 Task: Look for space in Esperanza, Dominican Republic from 1st July, 2023 to 9th July, 2023 for 2 adults in price range Rs.8000 to Rs.15000. Place can be entire place with 1  bedroom having 1 bed and 1 bathroom. Property type can be house, flat, guest house. Amenities needed are: washing machine. Booking option can be shelf check-in. Required host language is English.
Action: Mouse moved to (591, 85)
Screenshot: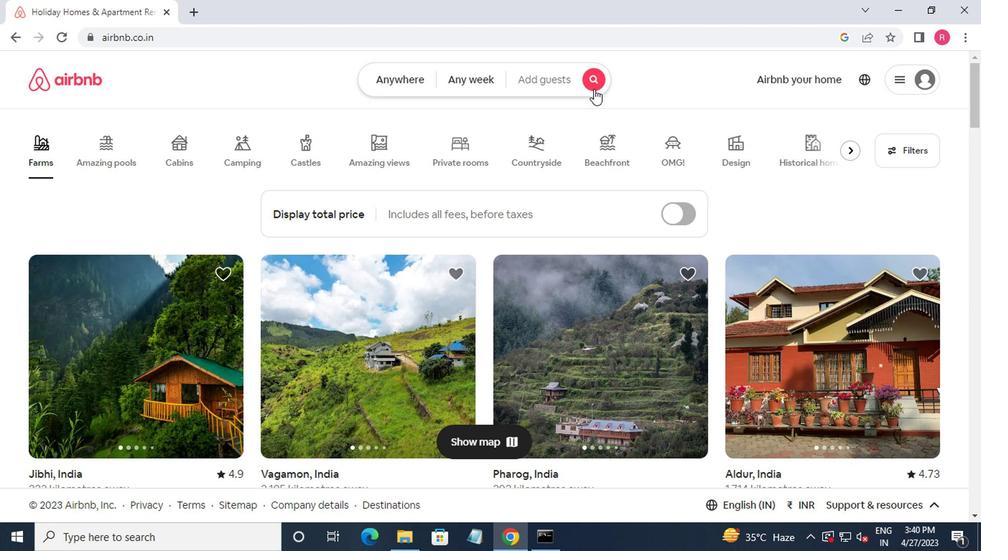 
Action: Mouse pressed left at (591, 85)
Screenshot: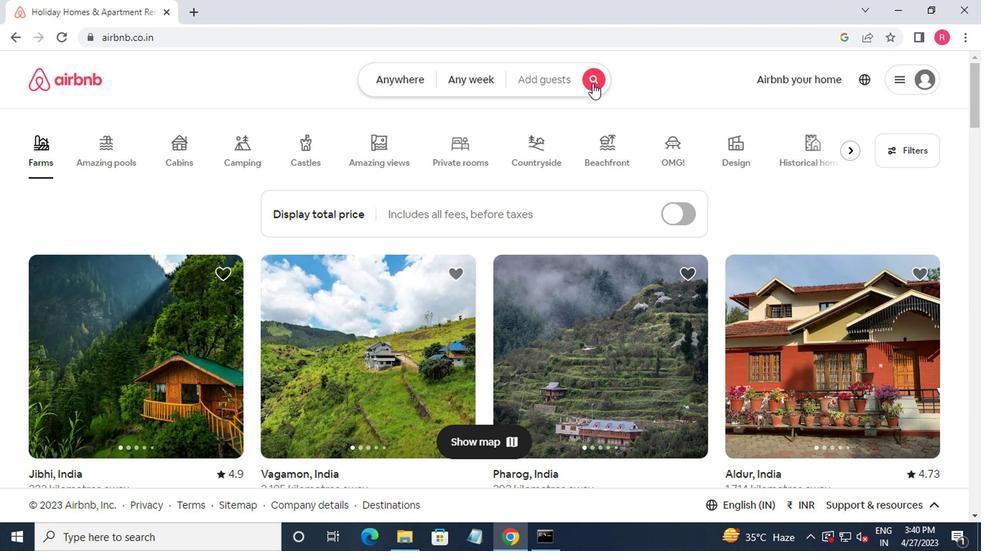 
Action: Mouse moved to (226, 142)
Screenshot: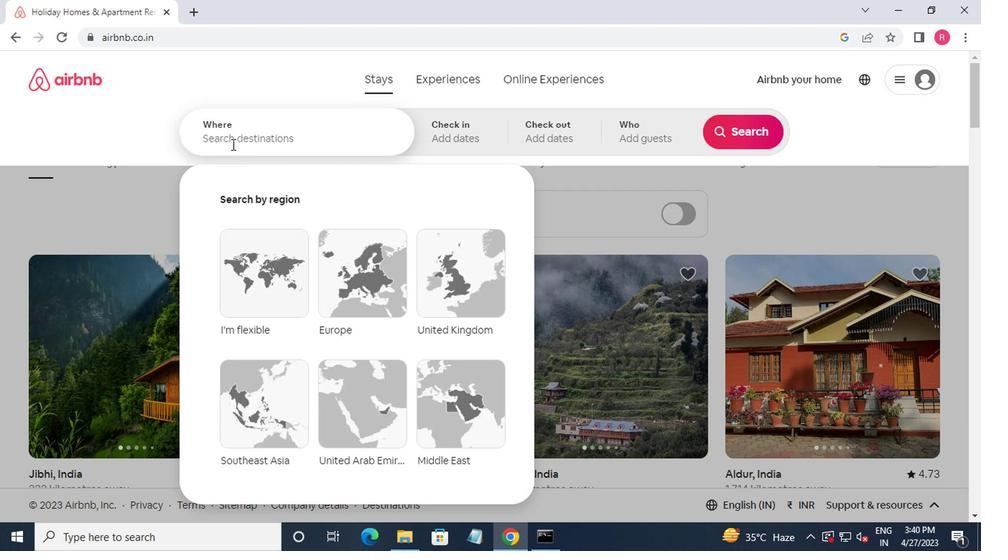 
Action: Mouse pressed left at (226, 142)
Screenshot: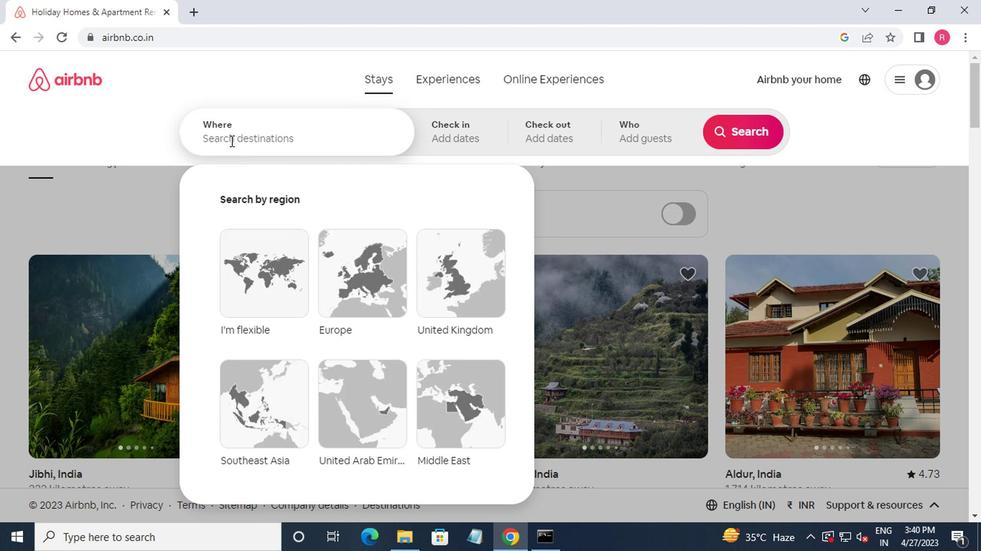 
Action: Mouse moved to (220, 184)
Screenshot: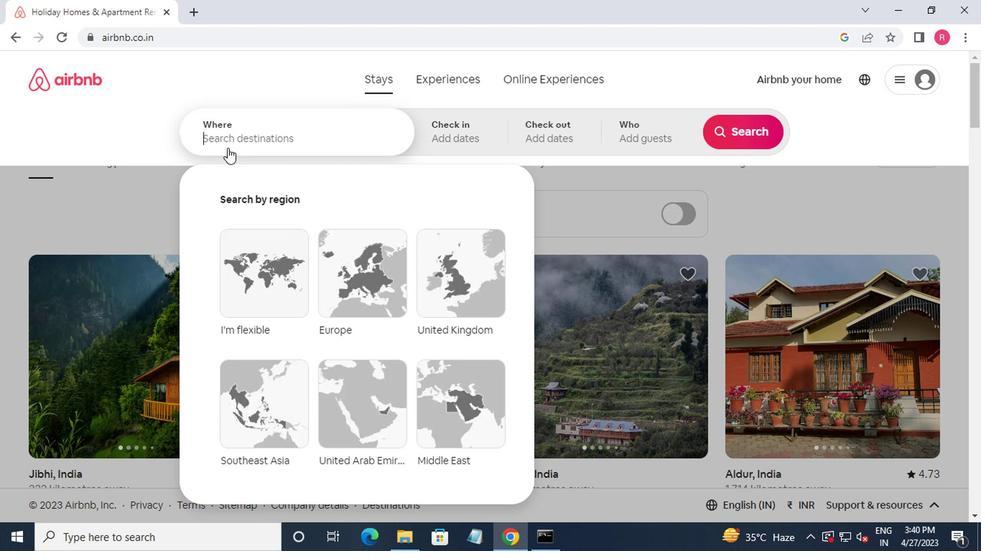 
Action: Key pressed esperanza,do<Key.down><Key.enter>
Screenshot: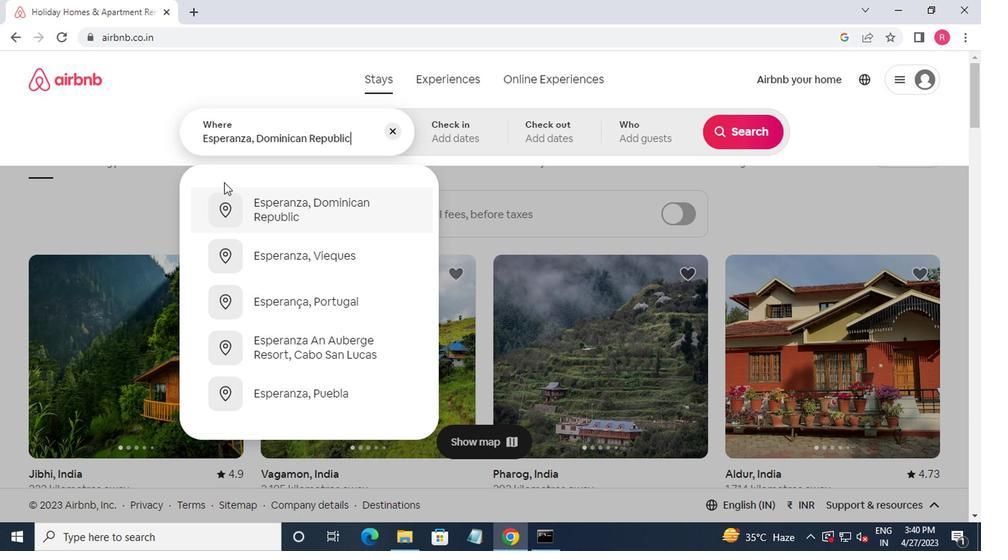 
Action: Mouse moved to (725, 246)
Screenshot: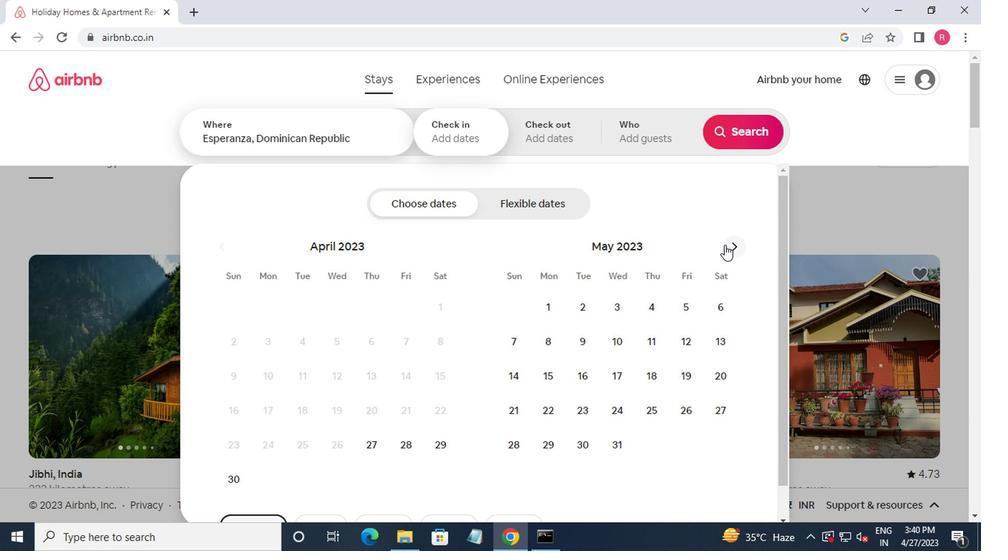
Action: Mouse pressed left at (725, 246)
Screenshot: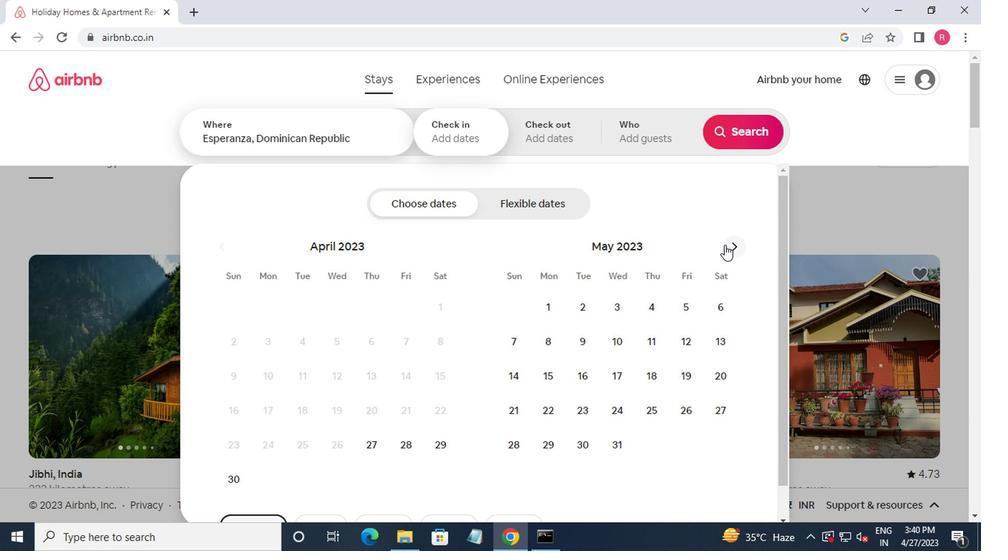 
Action: Mouse moved to (750, 249)
Screenshot: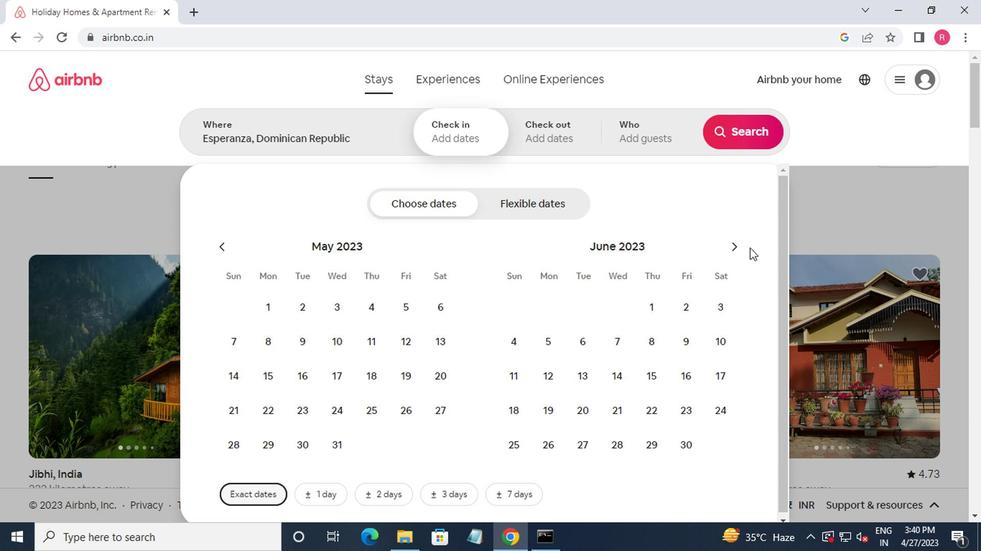 
Action: Mouse pressed left at (750, 249)
Screenshot: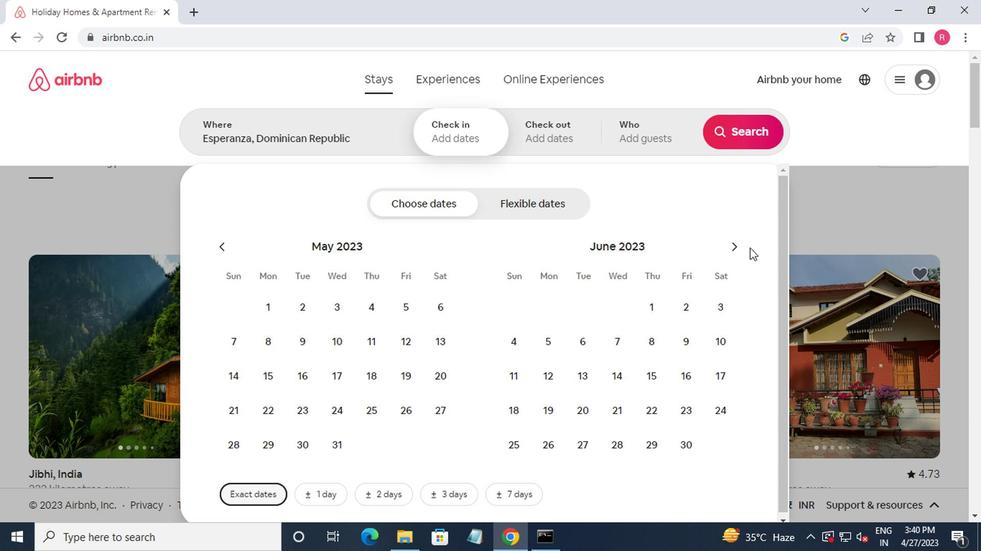 
Action: Mouse moved to (729, 255)
Screenshot: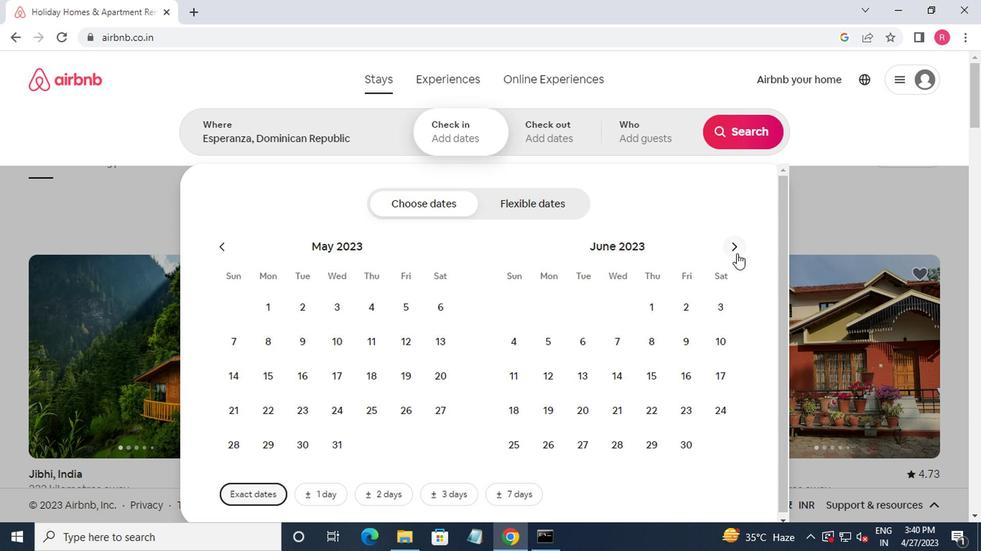 
Action: Mouse pressed left at (729, 255)
Screenshot: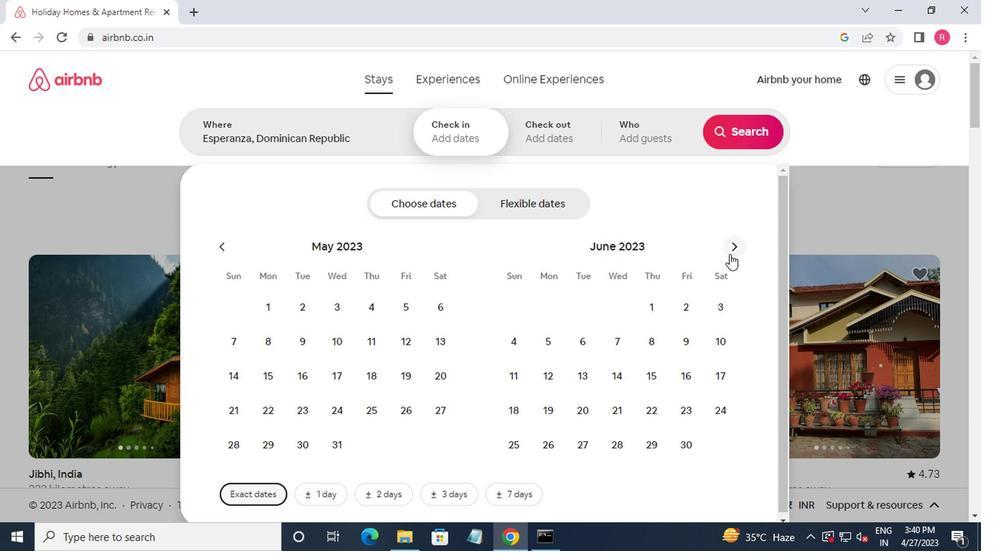 
Action: Mouse moved to (726, 306)
Screenshot: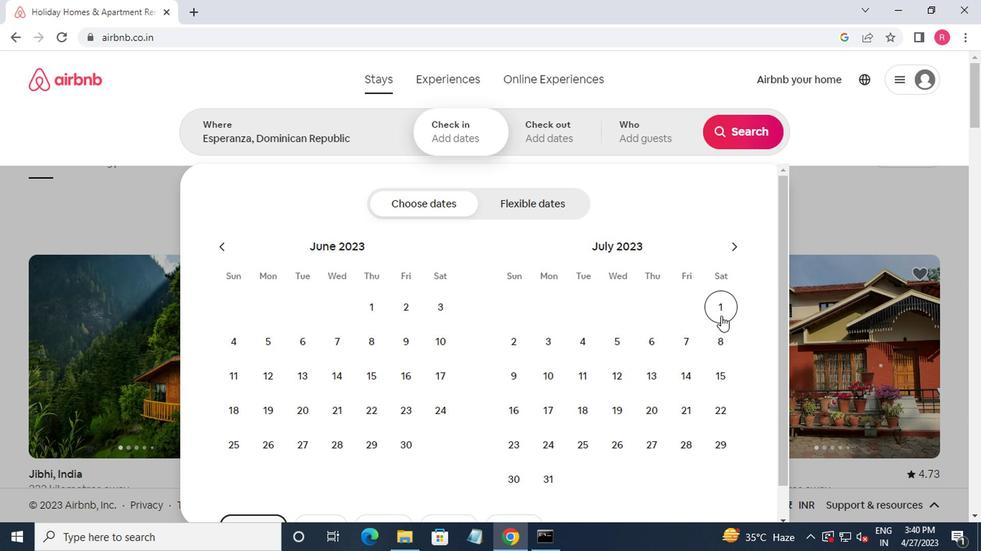 
Action: Mouse pressed left at (726, 306)
Screenshot: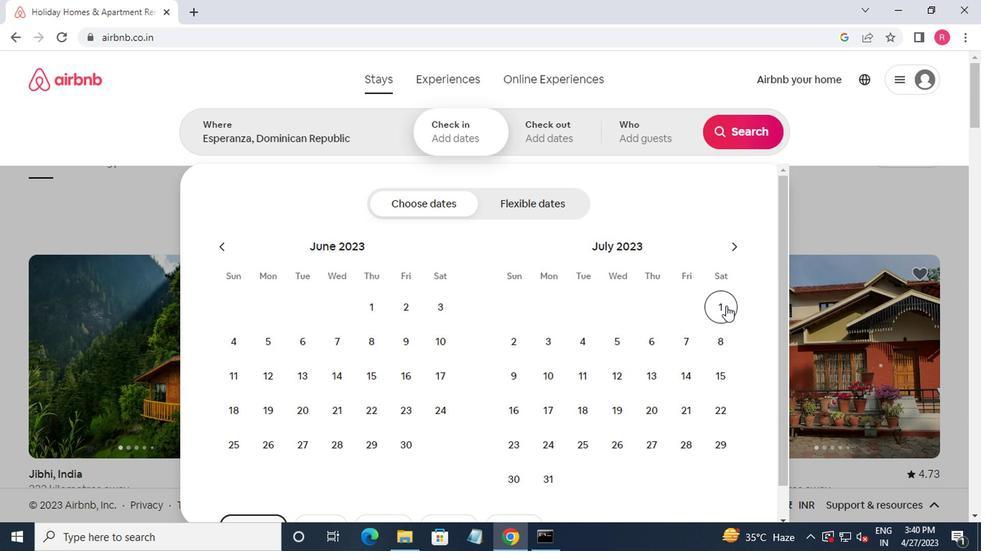 
Action: Mouse moved to (517, 379)
Screenshot: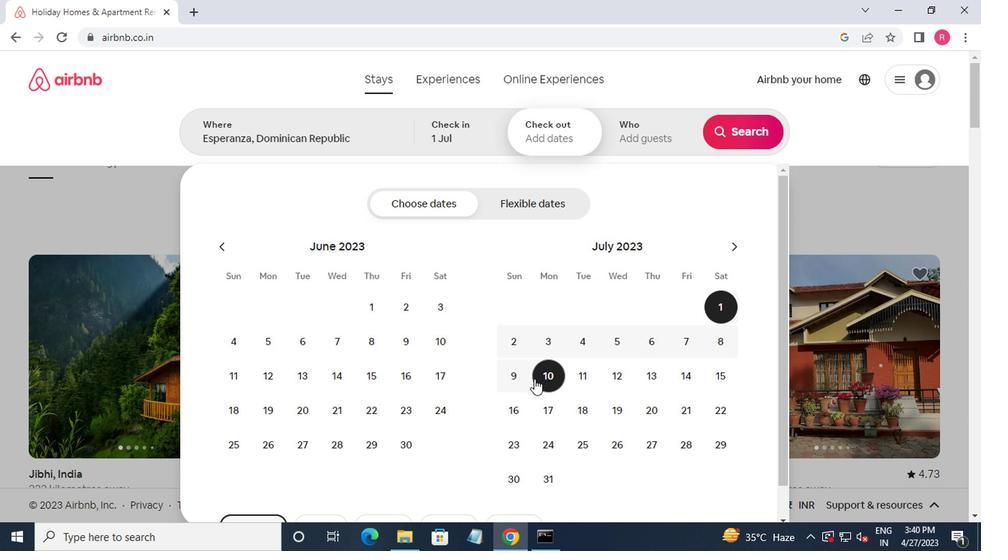 
Action: Mouse pressed left at (517, 379)
Screenshot: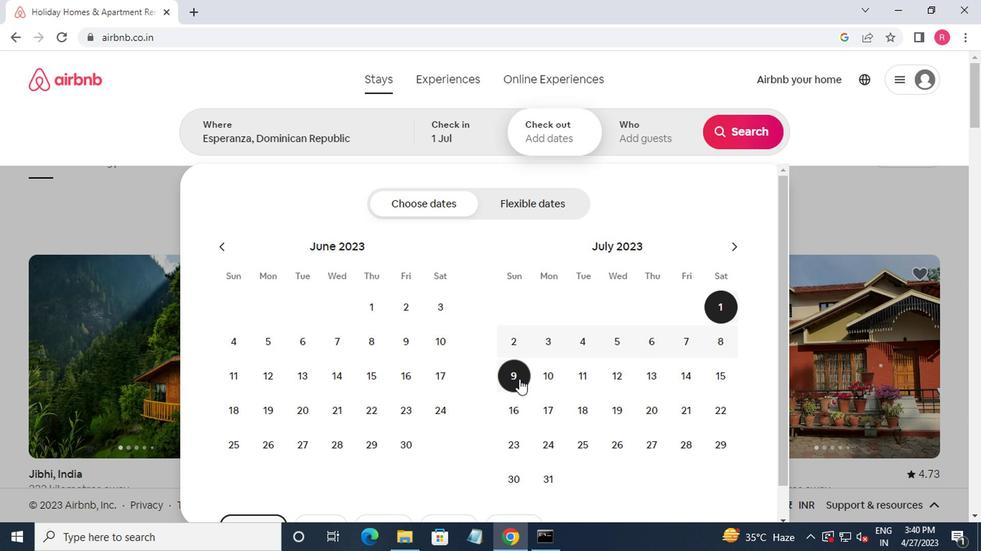 
Action: Mouse moved to (644, 147)
Screenshot: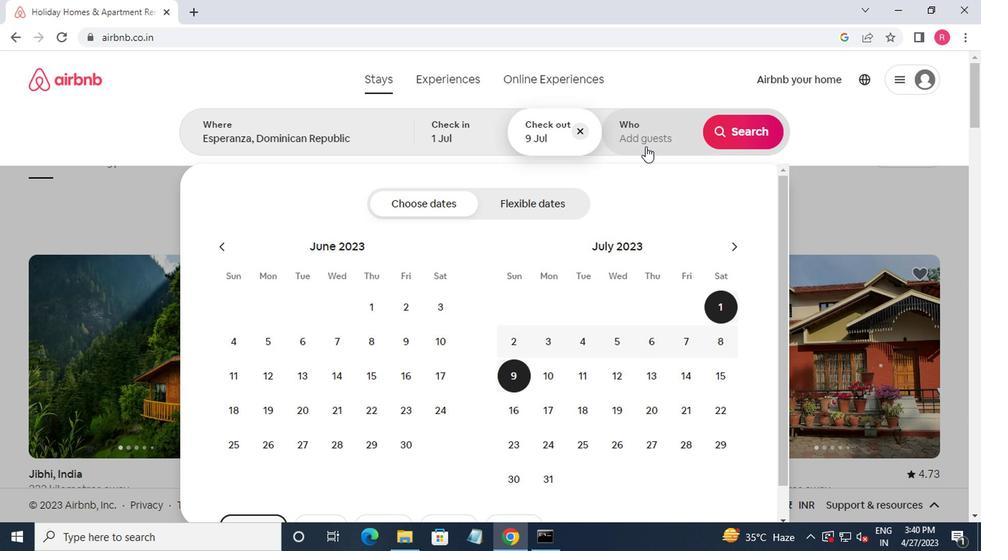 
Action: Mouse pressed left at (644, 147)
Screenshot: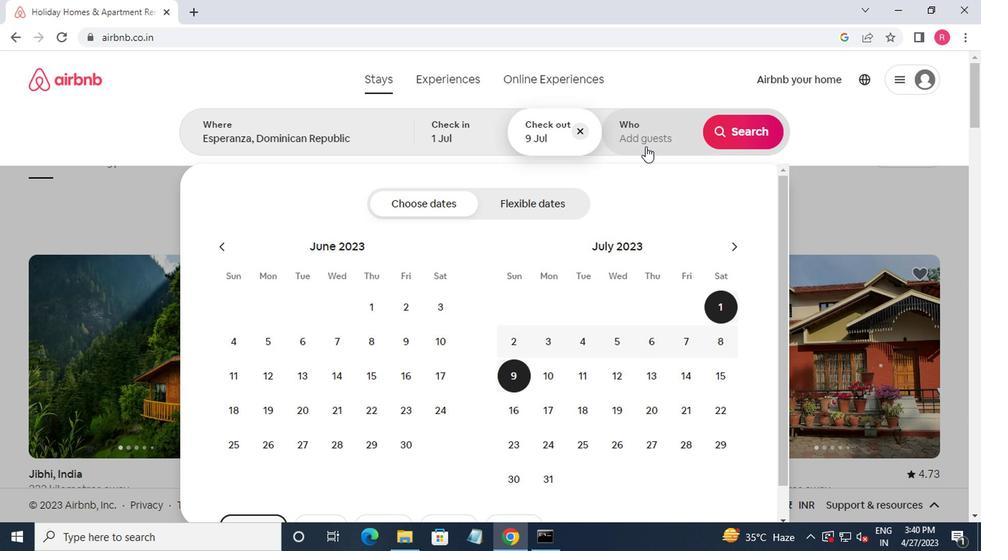 
Action: Mouse moved to (742, 221)
Screenshot: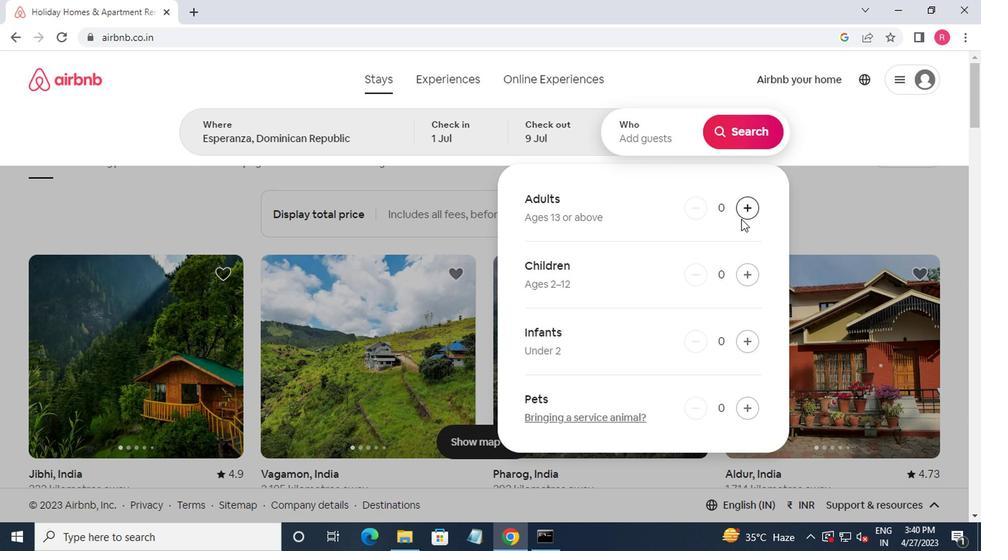 
Action: Mouse pressed left at (742, 221)
Screenshot: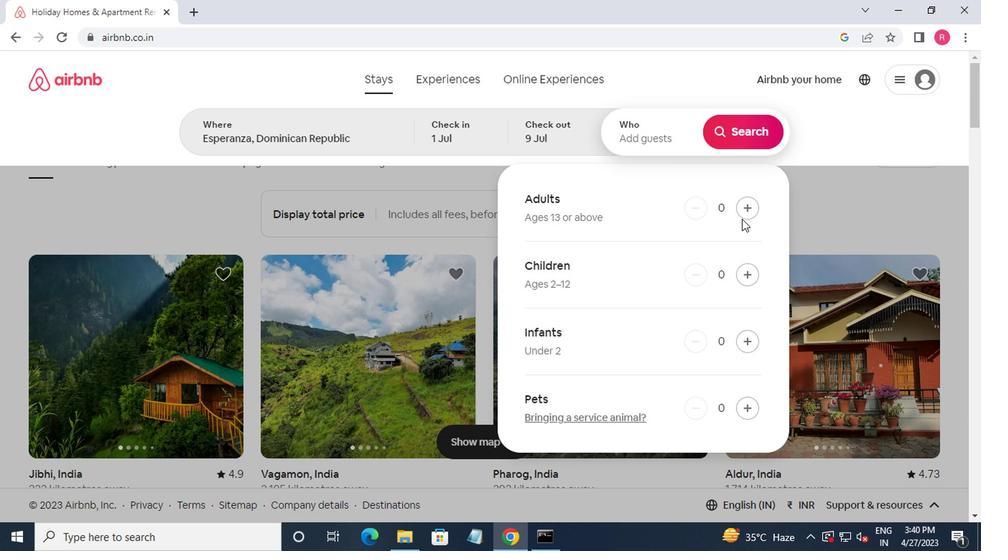 
Action: Mouse moved to (742, 220)
Screenshot: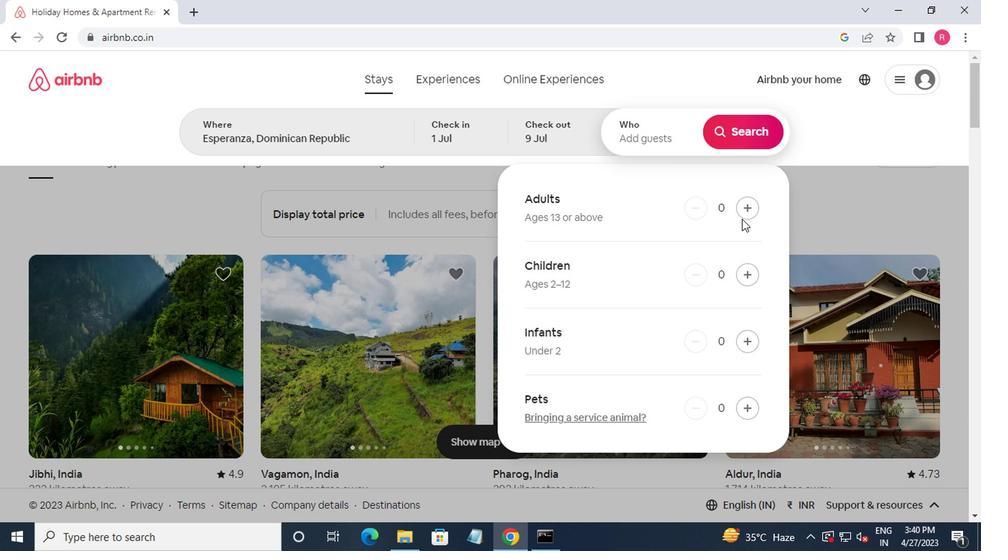 
Action: Mouse pressed left at (742, 220)
Screenshot: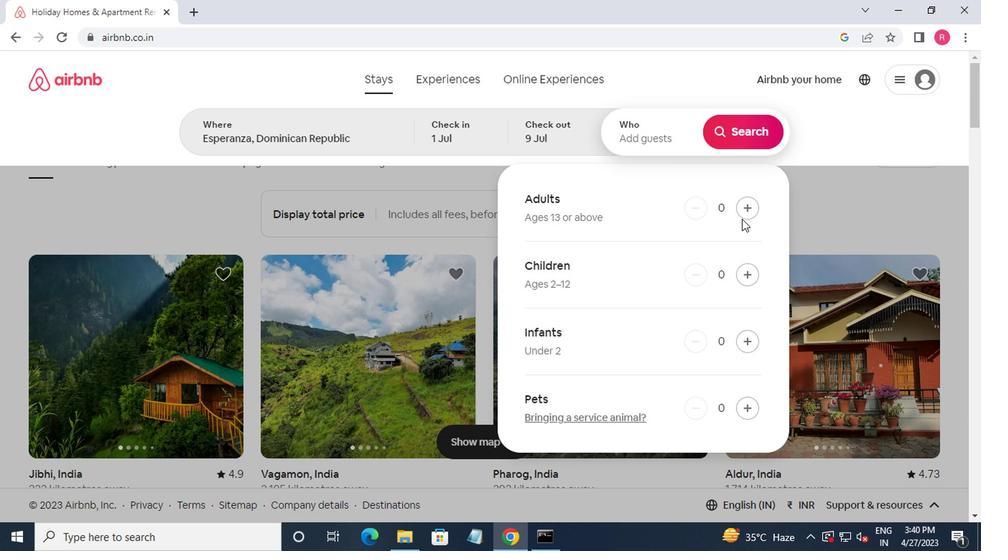
Action: Mouse moved to (743, 216)
Screenshot: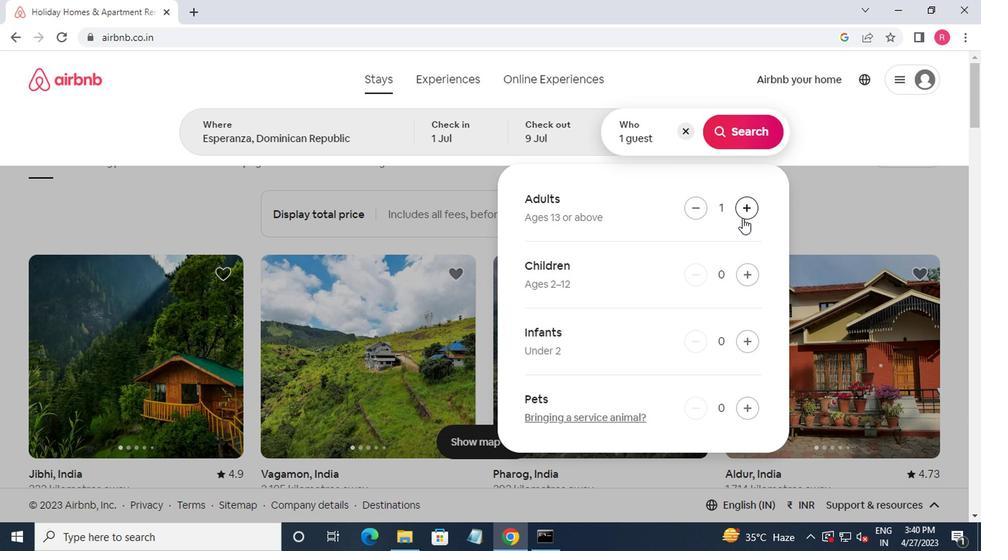 
Action: Mouse pressed left at (743, 216)
Screenshot: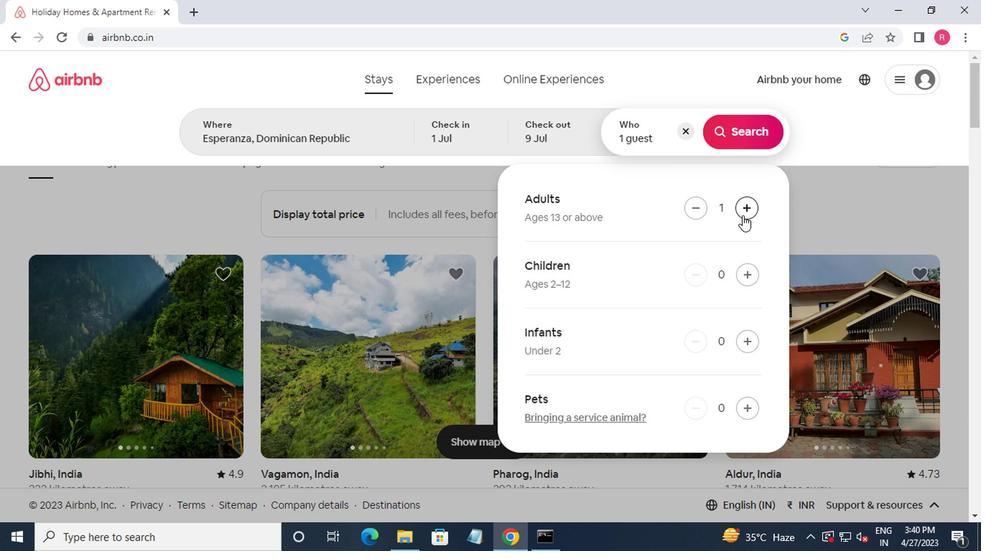 
Action: Mouse moved to (739, 148)
Screenshot: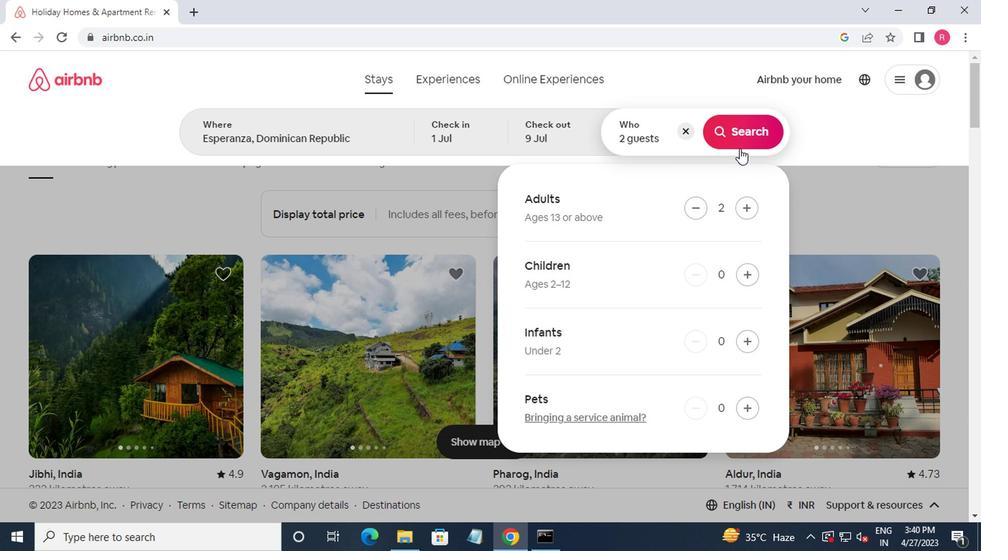 
Action: Mouse pressed left at (739, 148)
Screenshot: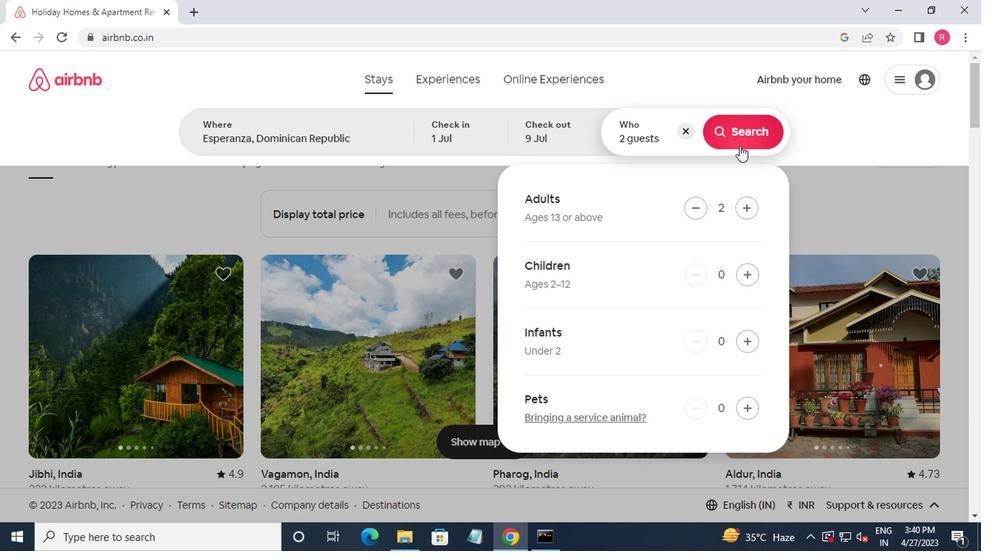 
Action: Mouse moved to (920, 140)
Screenshot: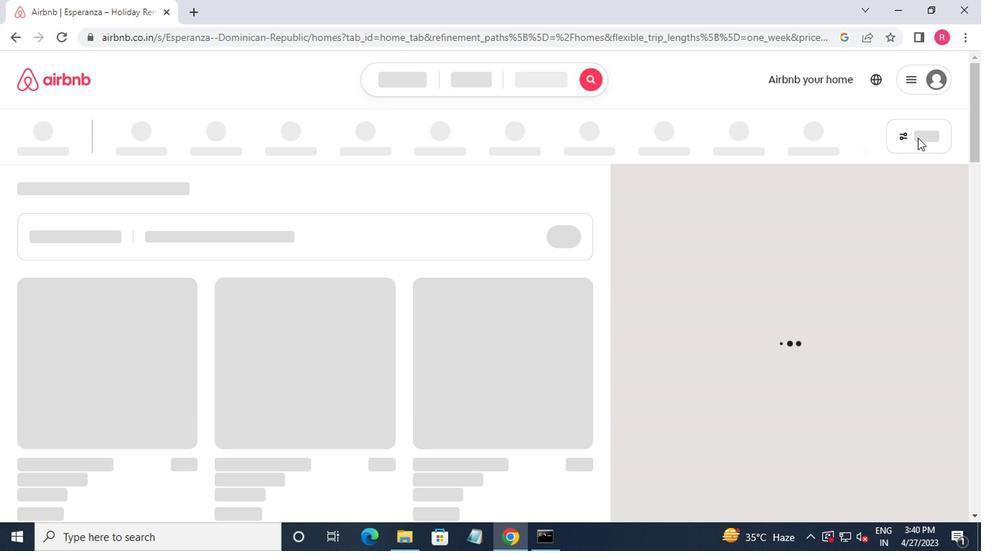 
Action: Mouse pressed left at (920, 140)
Screenshot: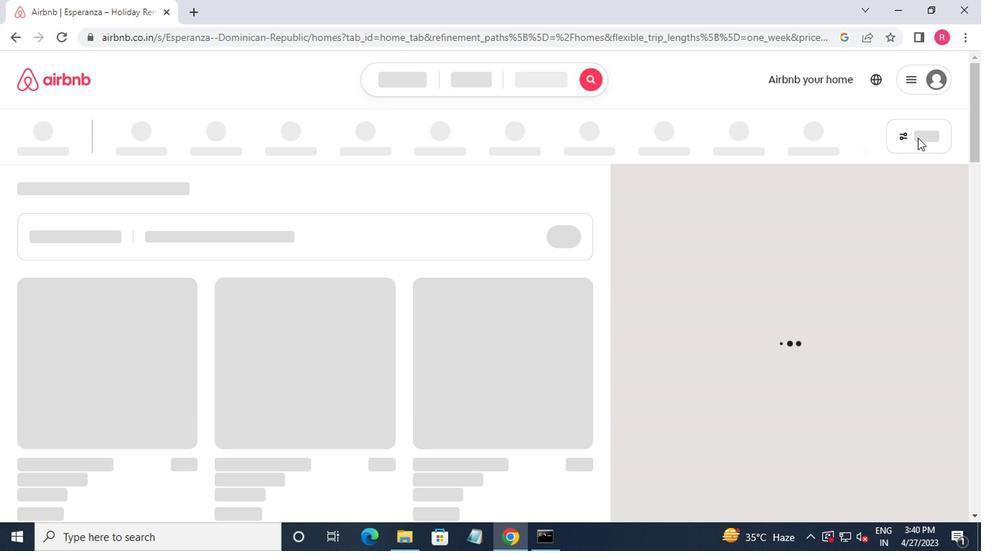 
Action: Mouse pressed left at (920, 140)
Screenshot: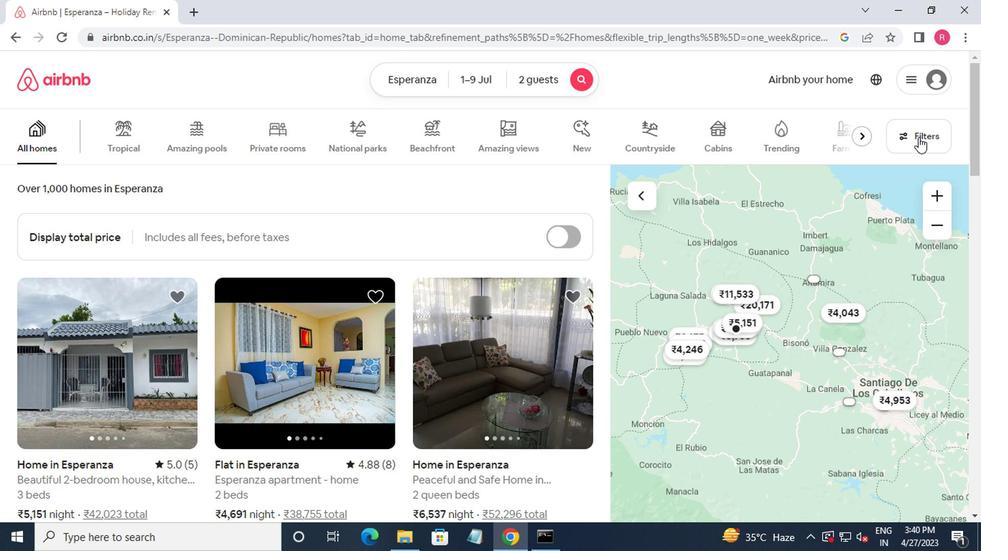 
Action: Mouse moved to (401, 328)
Screenshot: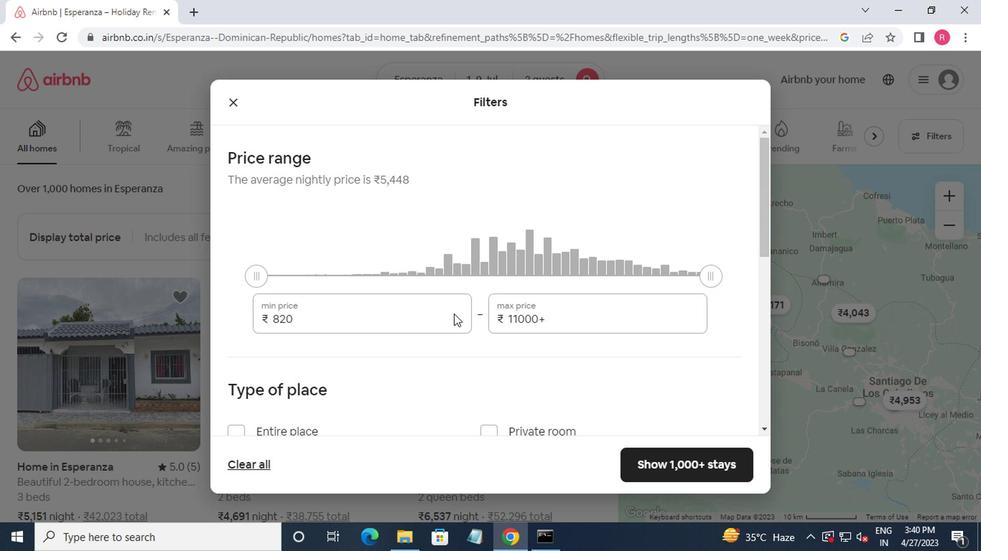 
Action: Mouse pressed left at (401, 328)
Screenshot: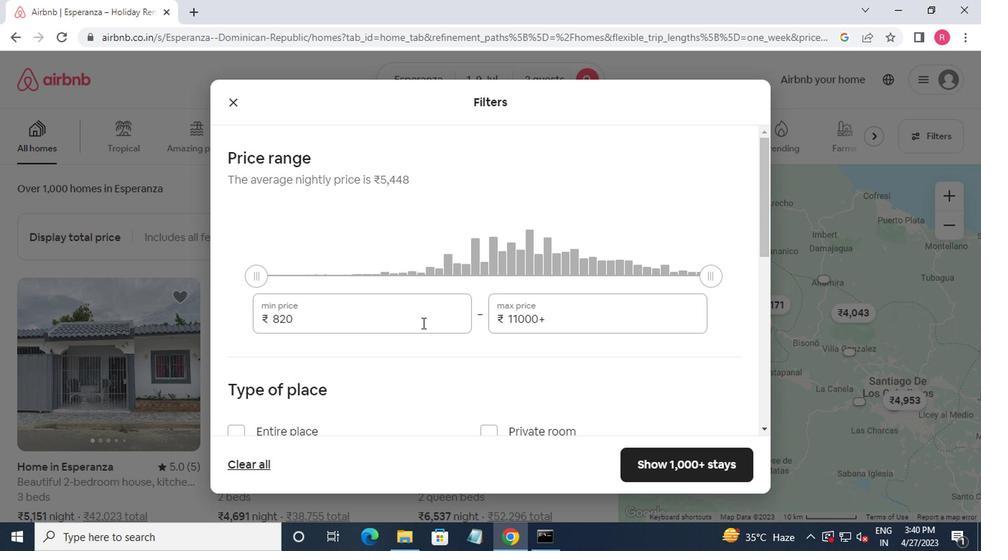 
Action: Key pressed <Key.backspace><Key.backspace>000<Key.tab>15000
Screenshot: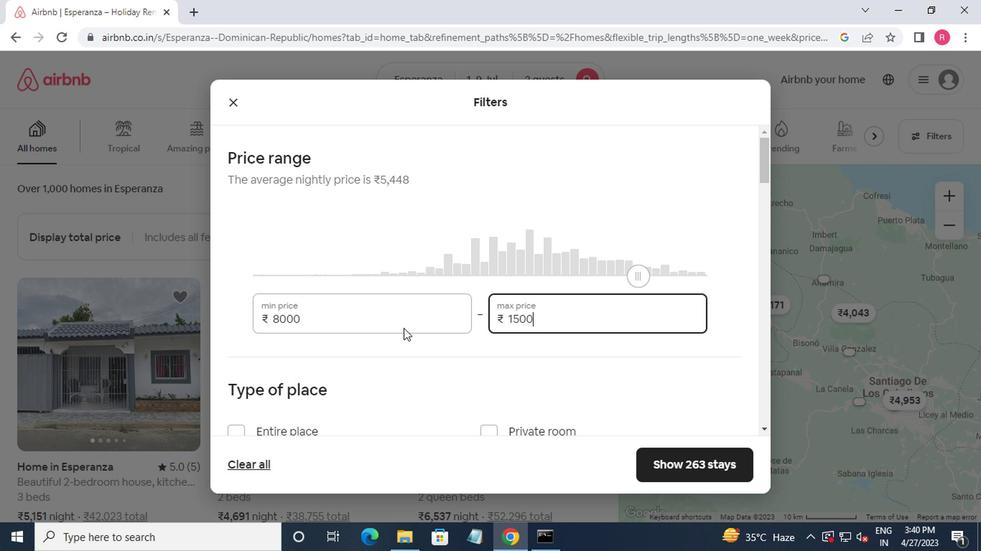 
Action: Mouse moved to (400, 328)
Screenshot: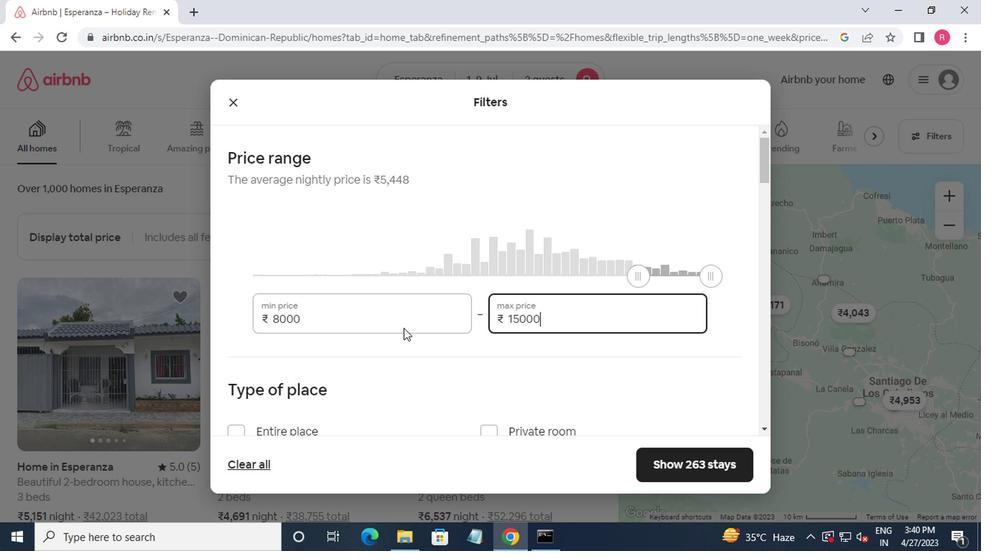 
Action: Mouse scrolled (400, 328) with delta (0, 0)
Screenshot: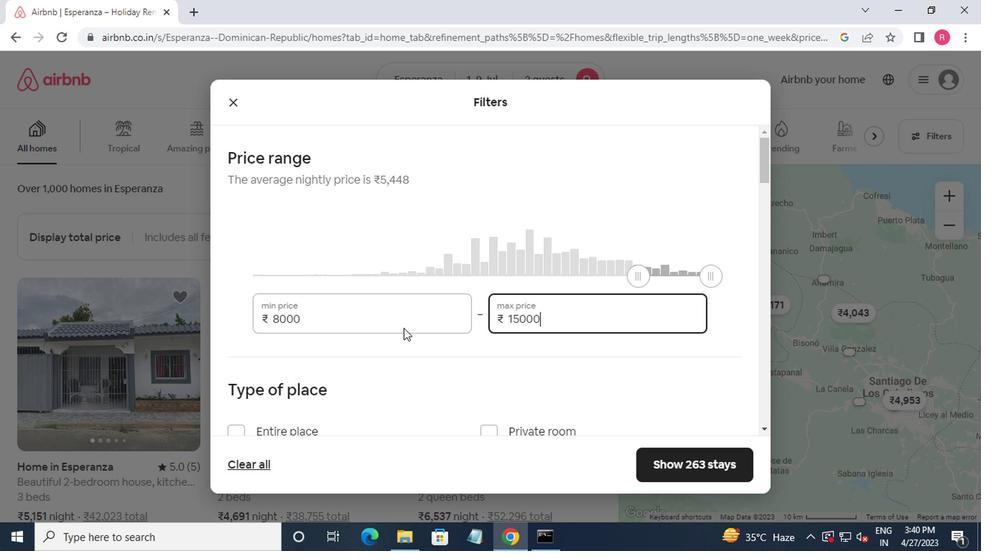 
Action: Mouse moved to (401, 333)
Screenshot: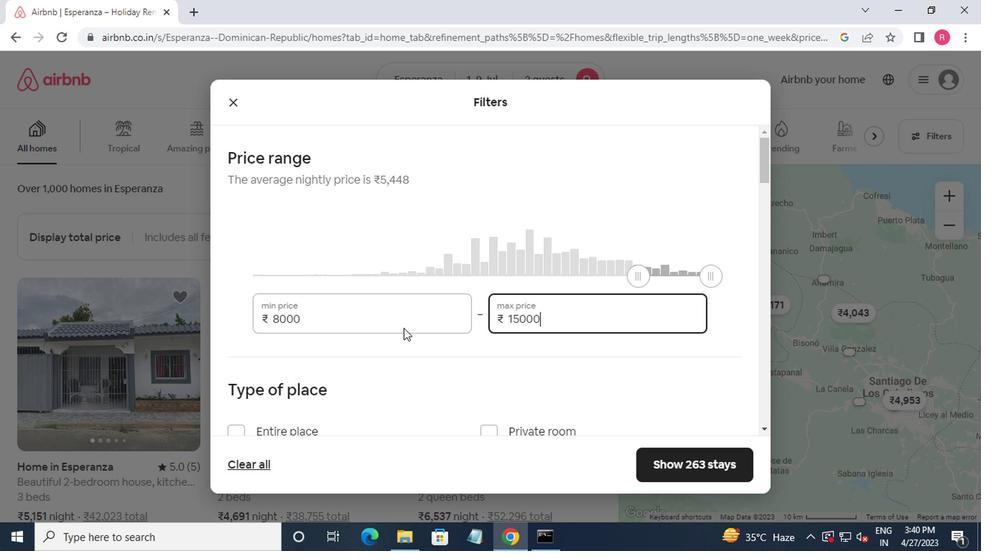 
Action: Mouse scrolled (401, 333) with delta (0, 0)
Screenshot: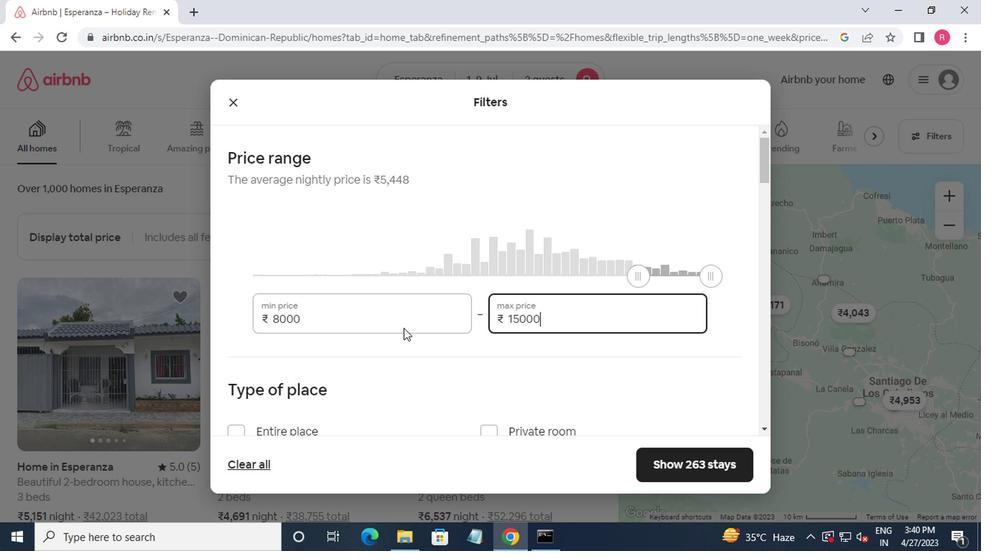 
Action: Mouse moved to (401, 334)
Screenshot: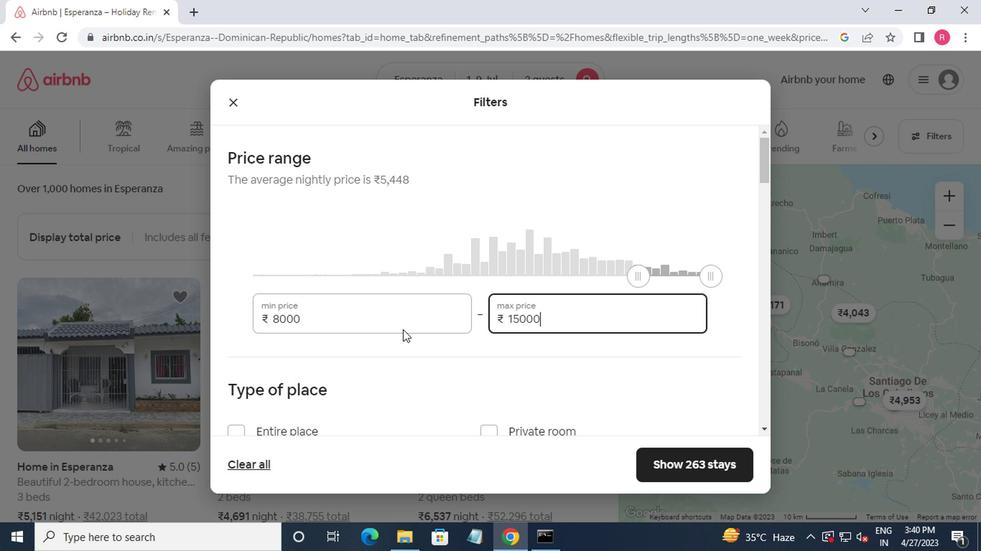 
Action: Mouse scrolled (401, 333) with delta (0, 0)
Screenshot: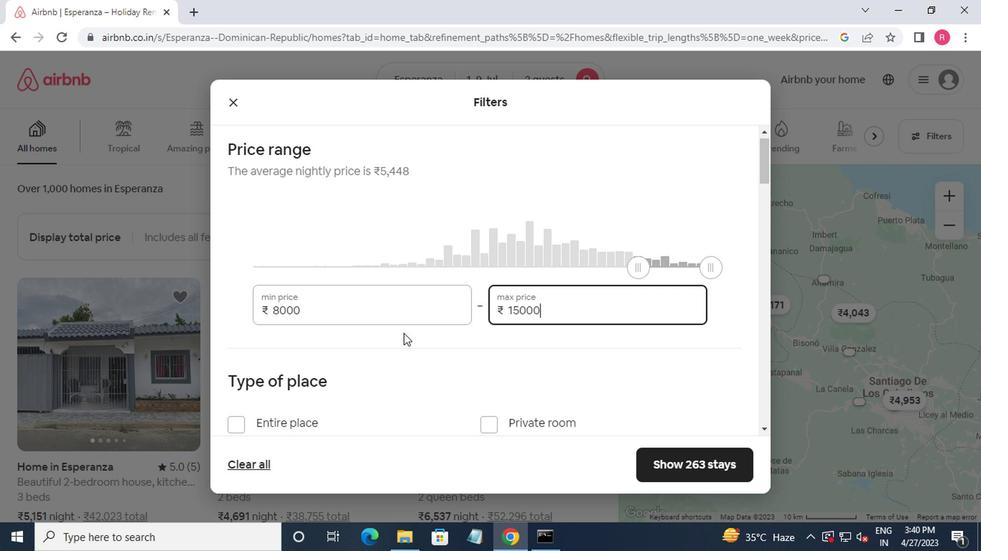 
Action: Mouse moved to (236, 214)
Screenshot: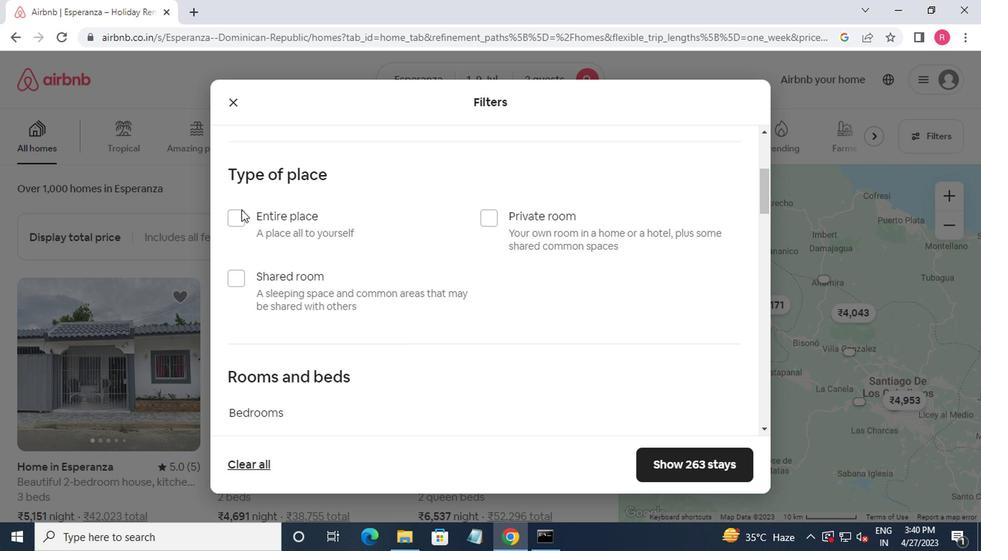 
Action: Mouse pressed left at (236, 214)
Screenshot: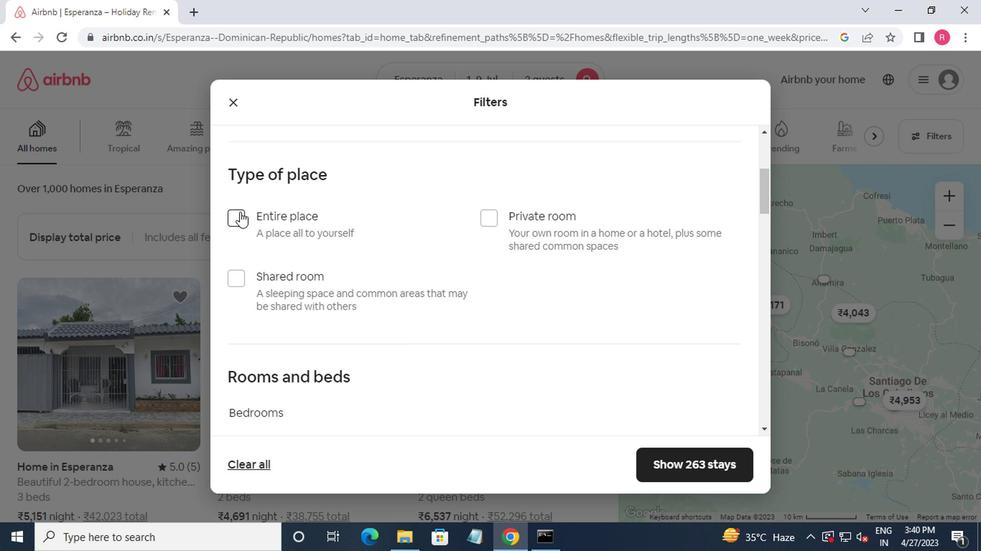 
Action: Mouse moved to (240, 223)
Screenshot: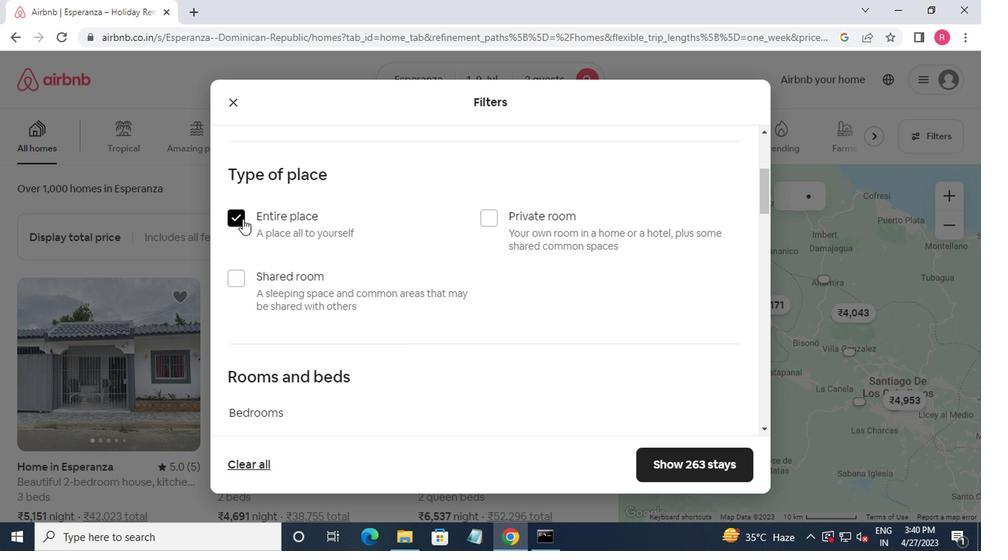 
Action: Mouse scrolled (240, 222) with delta (0, -1)
Screenshot: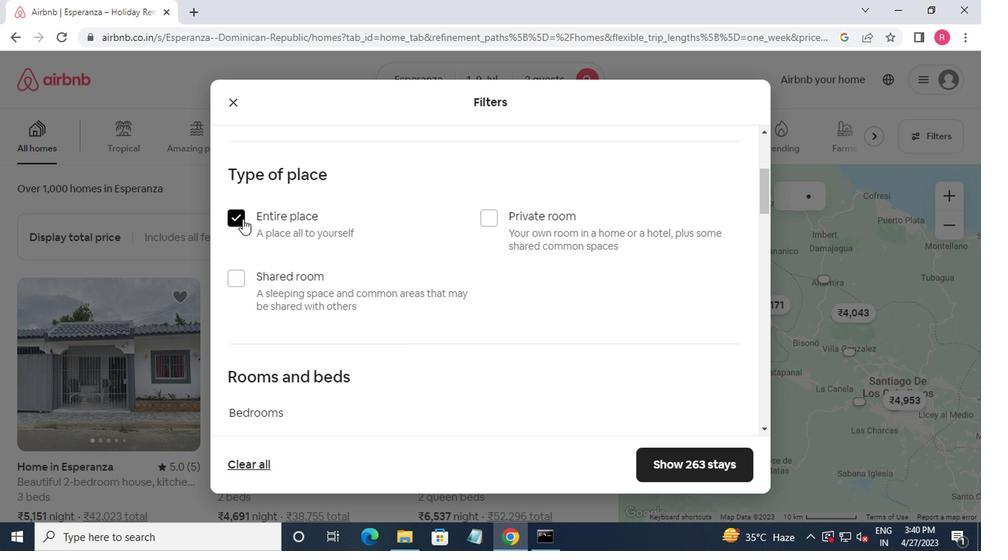 
Action: Mouse moved to (241, 224)
Screenshot: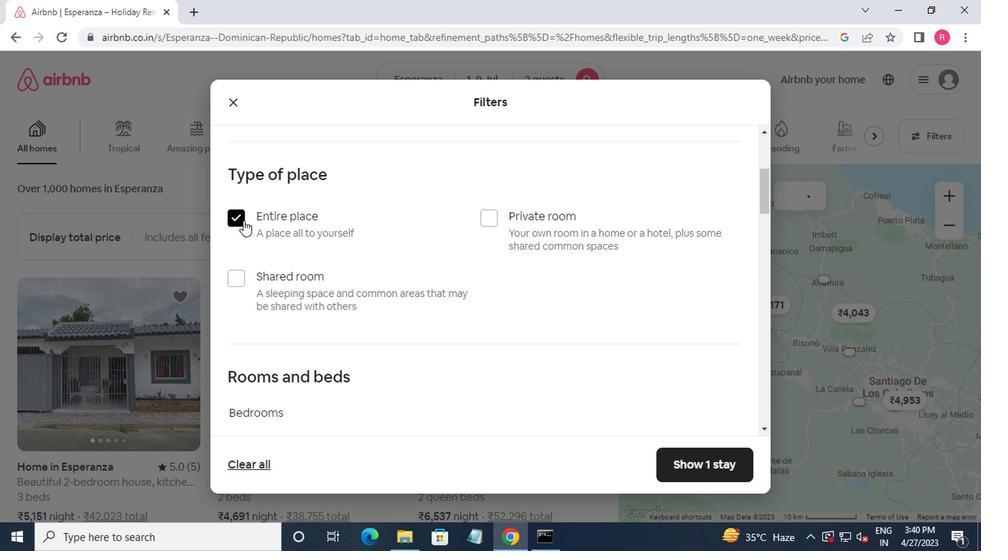 
Action: Mouse scrolled (241, 223) with delta (0, 0)
Screenshot: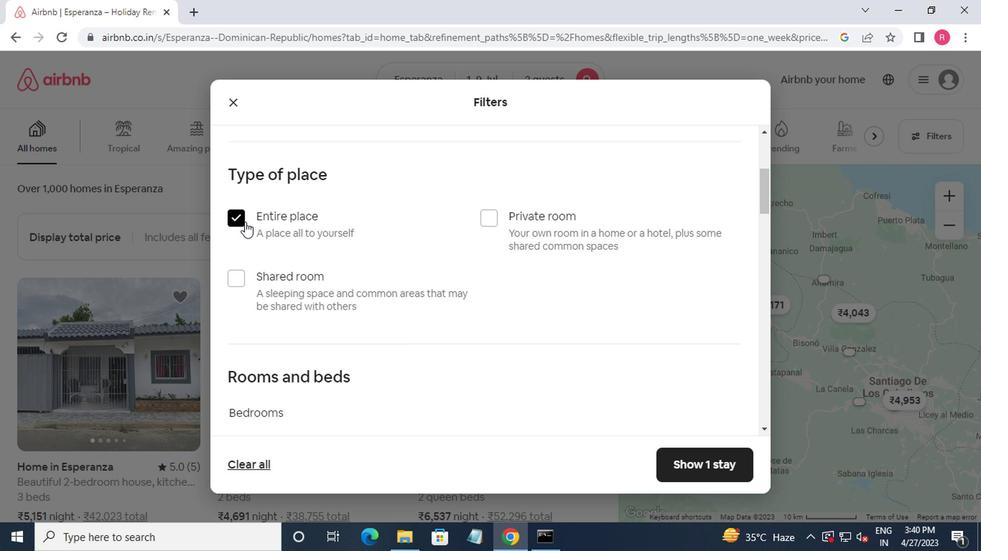 
Action: Mouse moved to (241, 227)
Screenshot: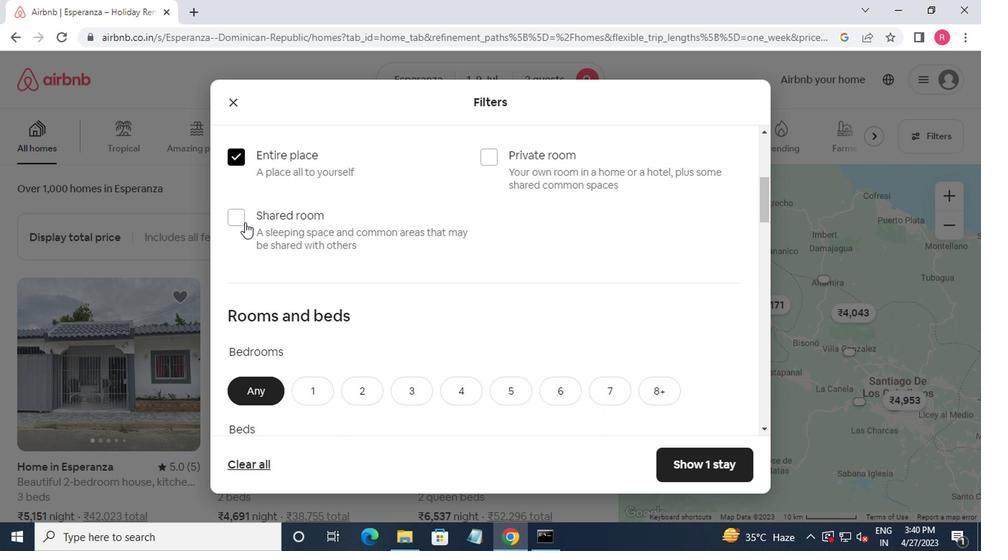 
Action: Mouse scrolled (241, 226) with delta (0, 0)
Screenshot: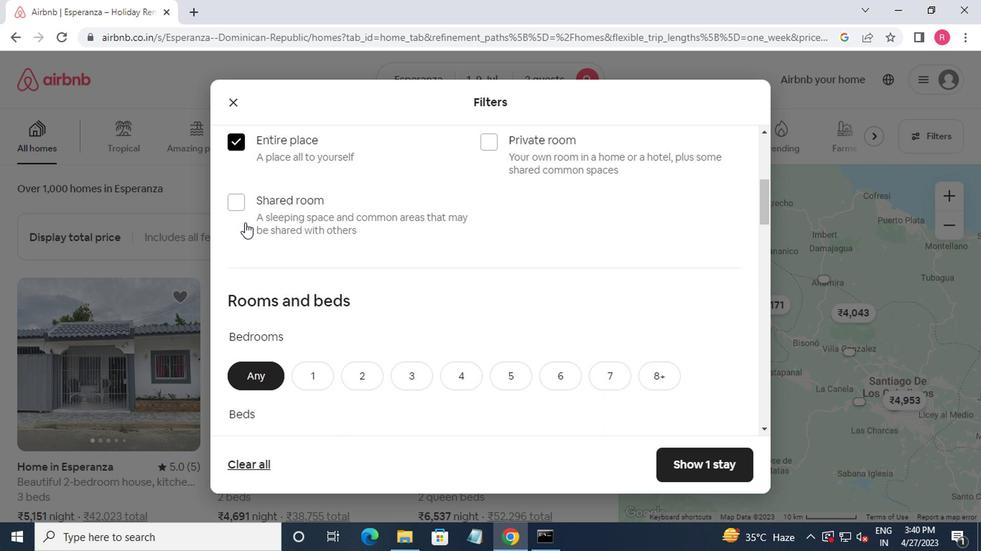 
Action: Mouse moved to (298, 242)
Screenshot: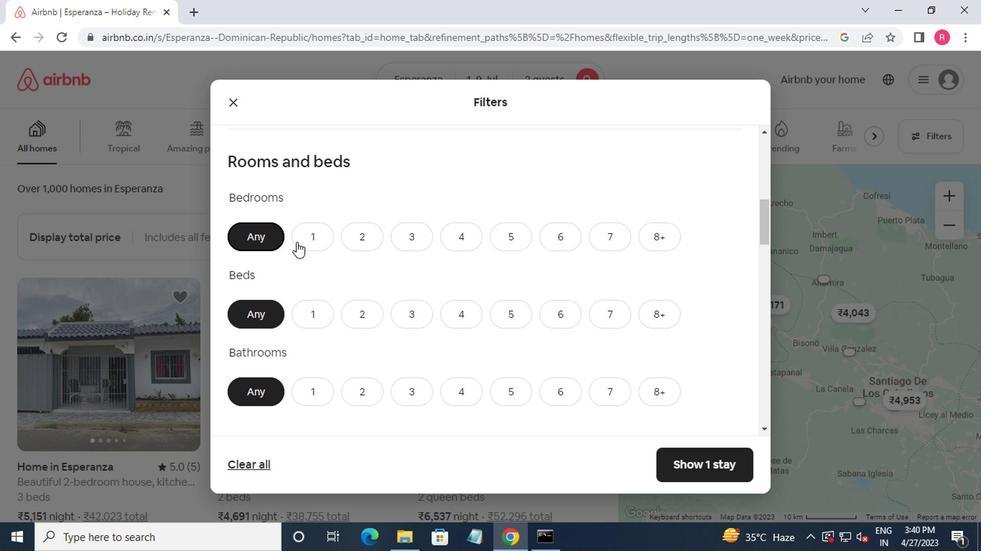 
Action: Mouse pressed left at (298, 242)
Screenshot: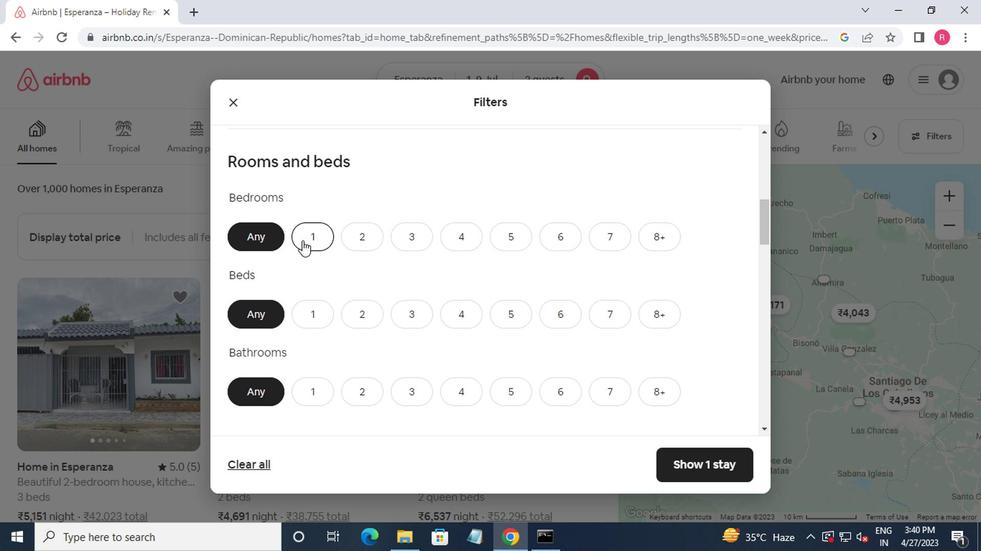 
Action: Mouse moved to (314, 250)
Screenshot: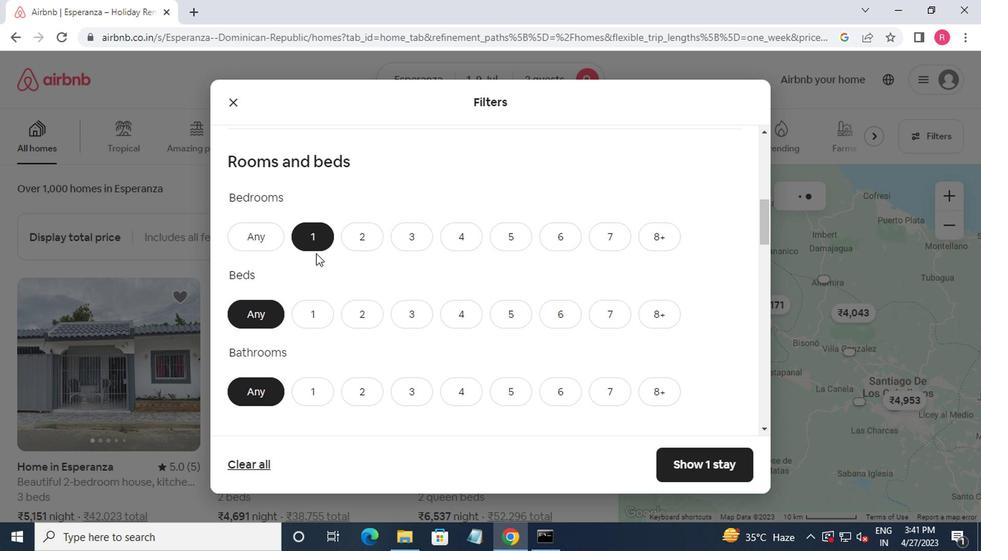 
Action: Mouse scrolled (314, 249) with delta (0, -1)
Screenshot: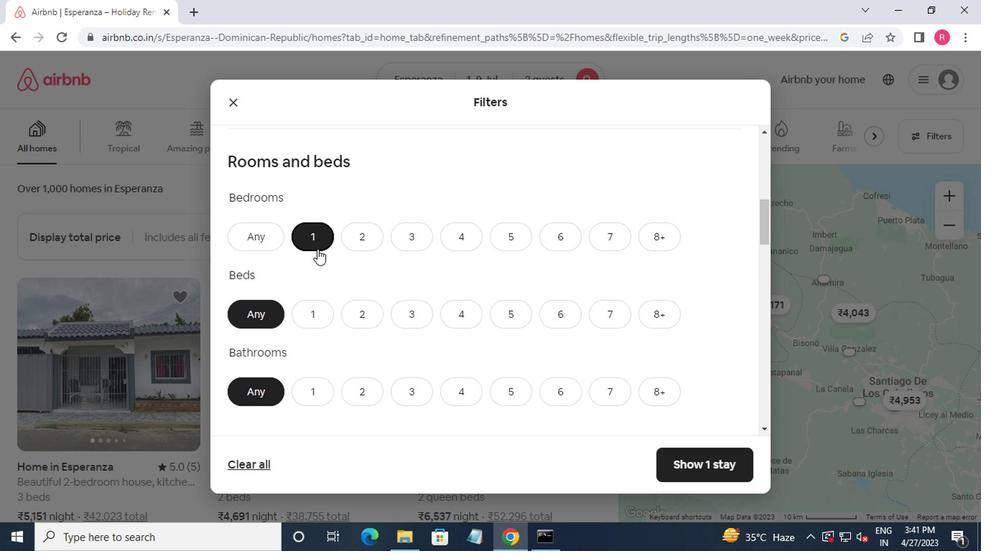 
Action: Mouse moved to (312, 253)
Screenshot: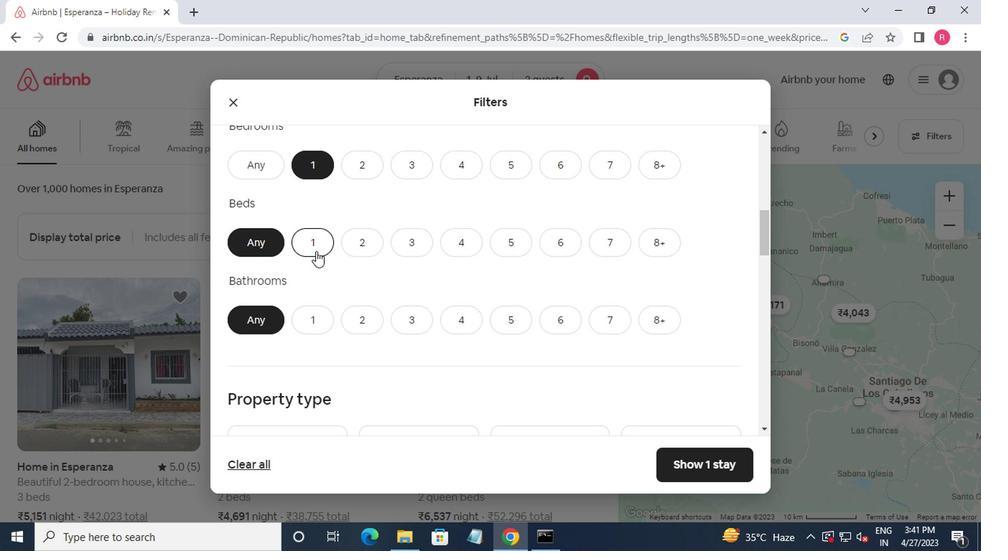 
Action: Mouse pressed left at (312, 253)
Screenshot: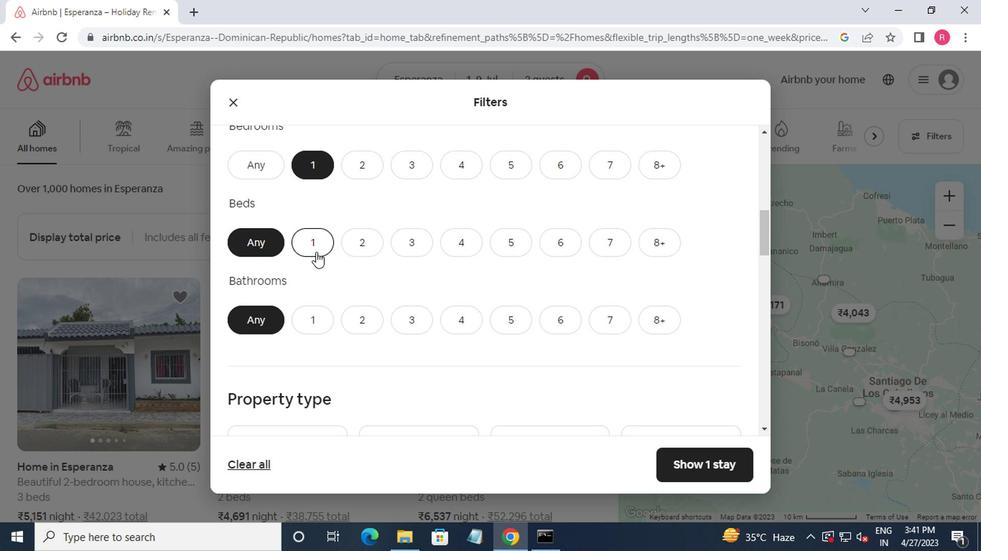
Action: Mouse moved to (300, 313)
Screenshot: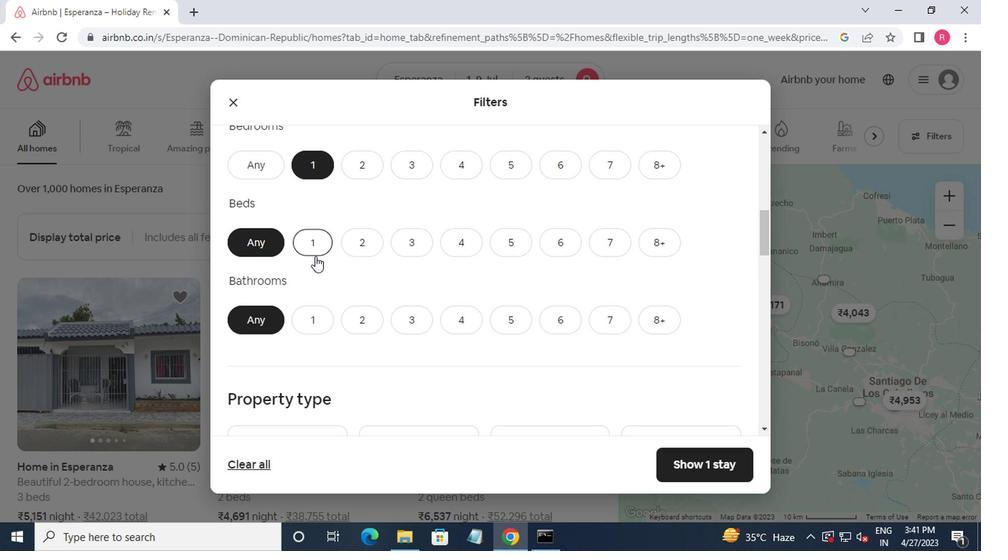 
Action: Mouse pressed left at (300, 313)
Screenshot: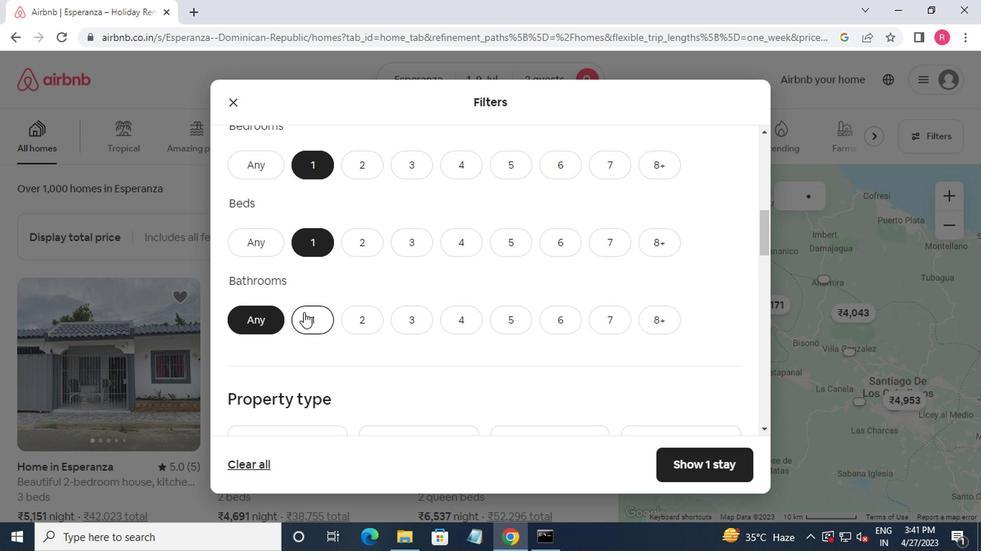 
Action: Mouse scrolled (300, 312) with delta (0, -1)
Screenshot: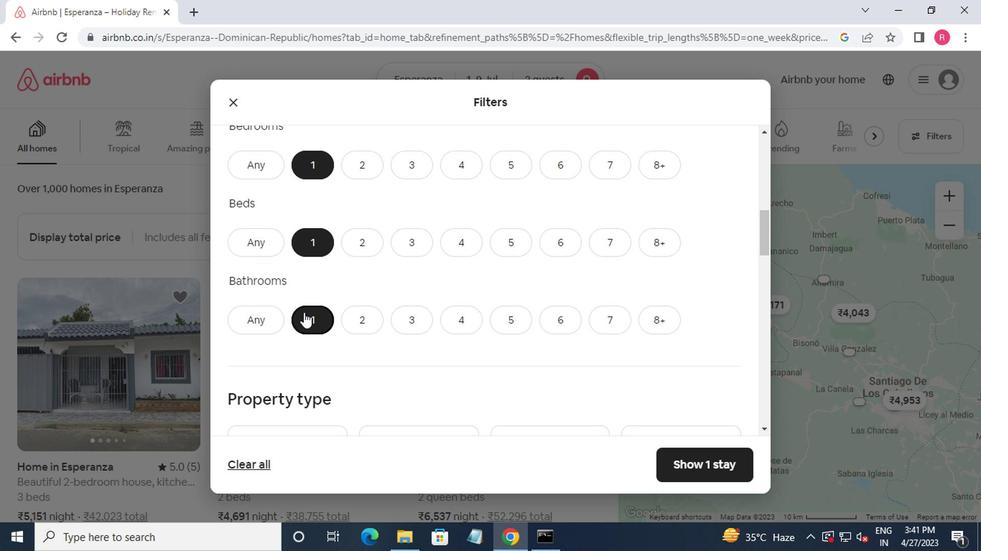 
Action: Mouse scrolled (300, 312) with delta (0, -1)
Screenshot: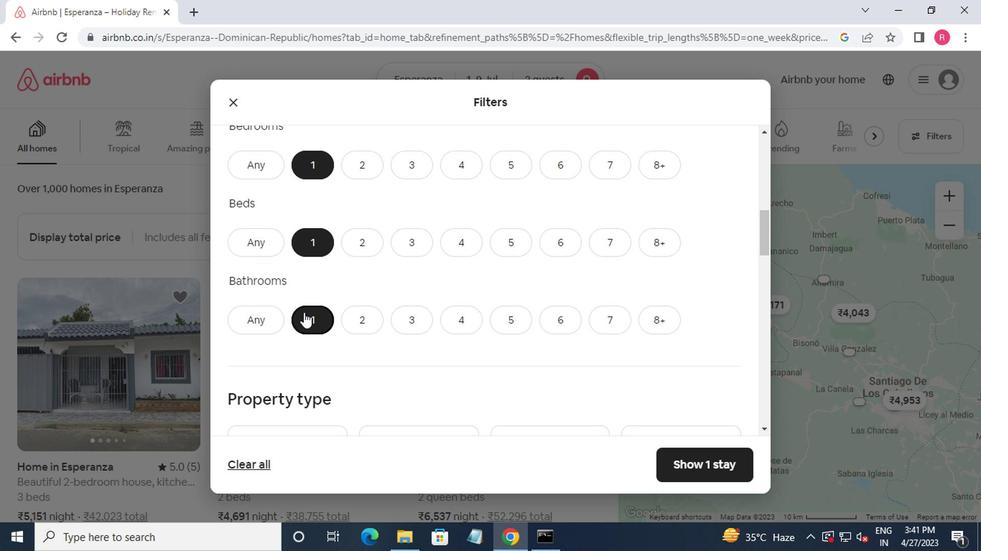 
Action: Mouse moved to (309, 318)
Screenshot: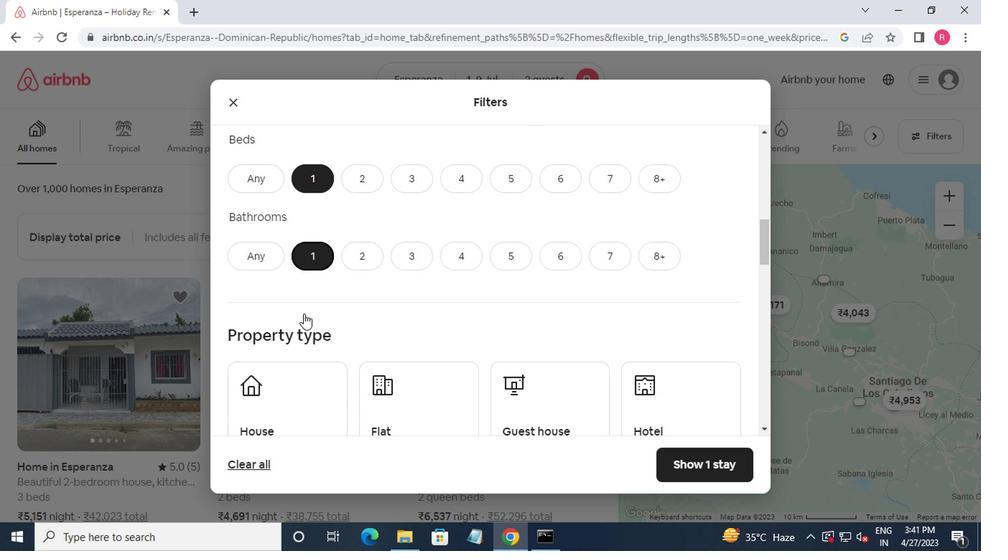 
Action: Mouse scrolled (309, 317) with delta (0, -1)
Screenshot: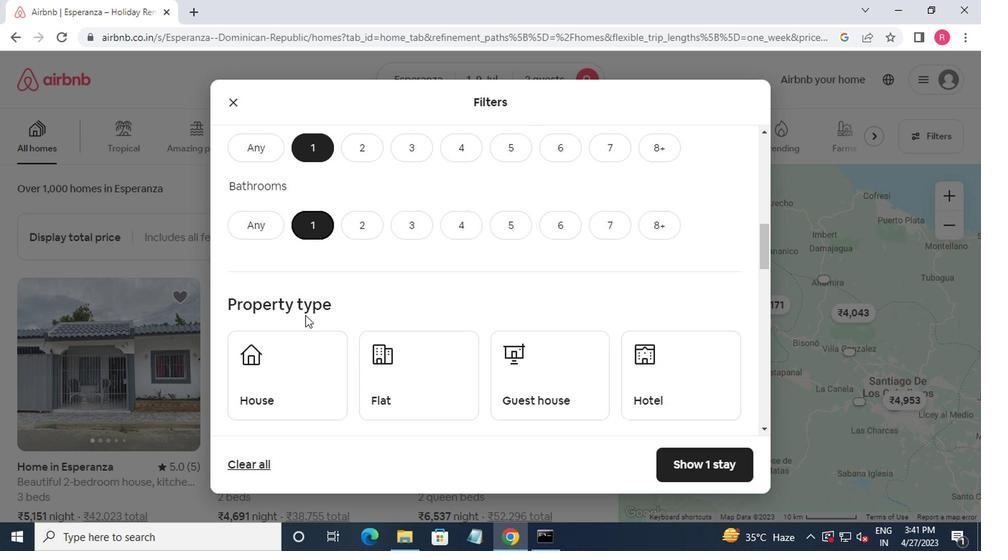 
Action: Mouse moved to (300, 288)
Screenshot: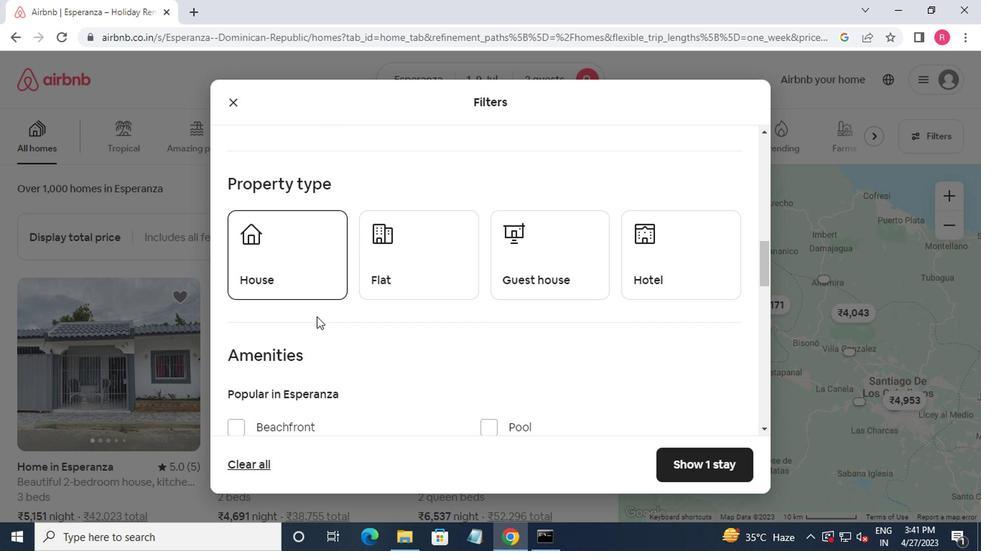 
Action: Mouse pressed left at (300, 288)
Screenshot: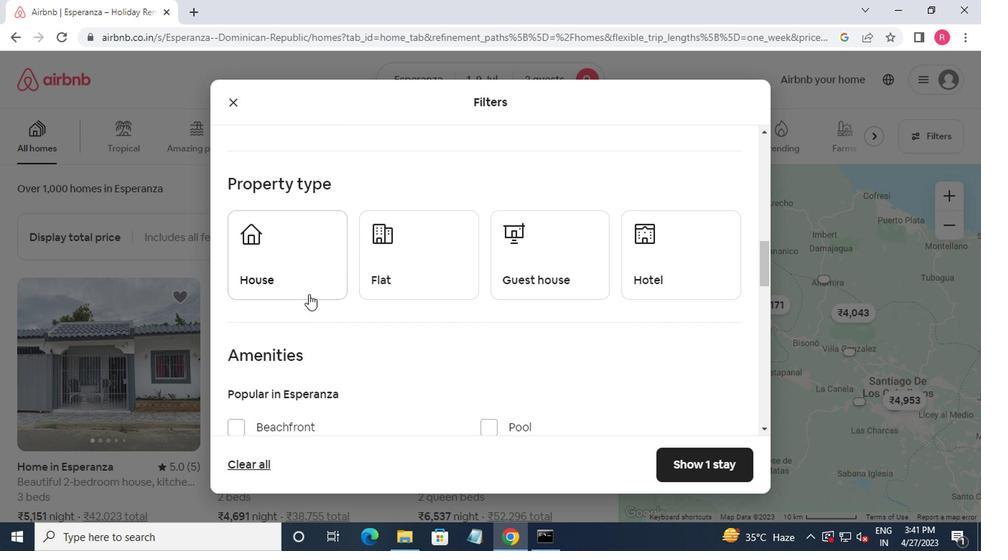 
Action: Mouse moved to (386, 286)
Screenshot: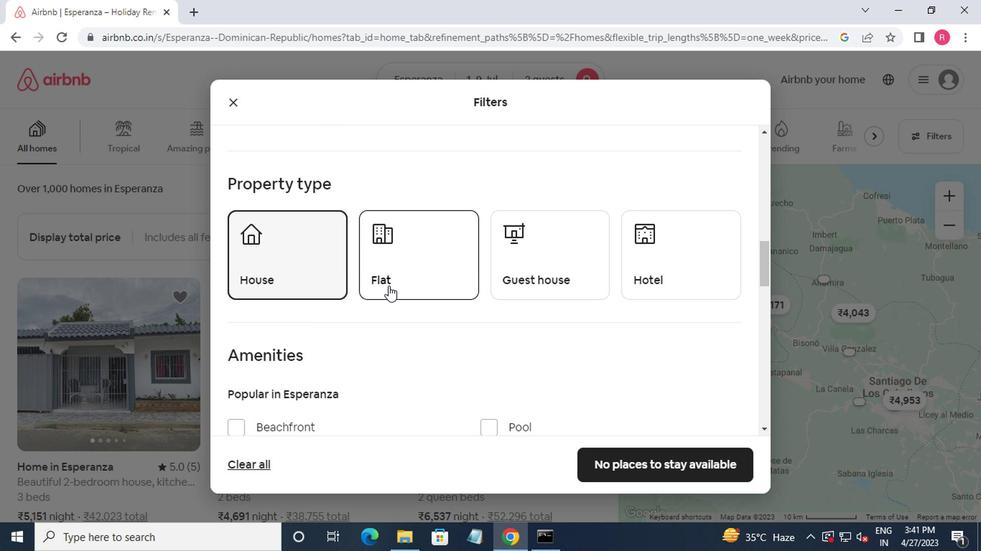 
Action: Mouse pressed left at (386, 286)
Screenshot: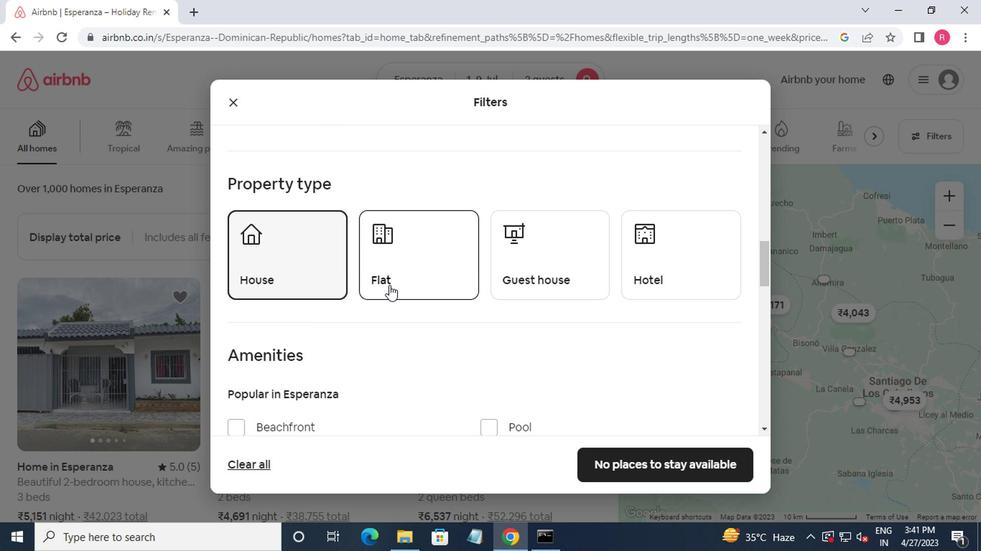 
Action: Mouse moved to (538, 290)
Screenshot: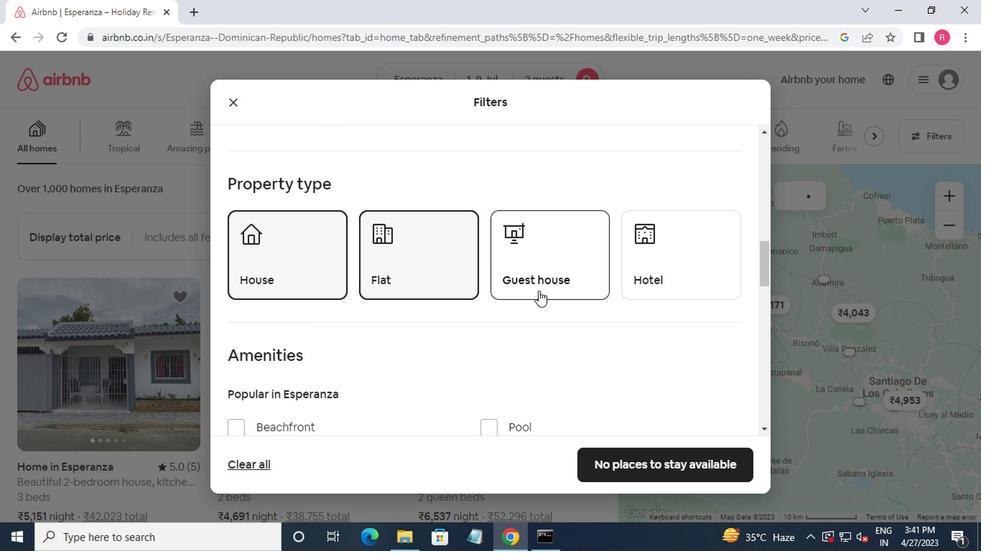 
Action: Mouse pressed left at (538, 290)
Screenshot: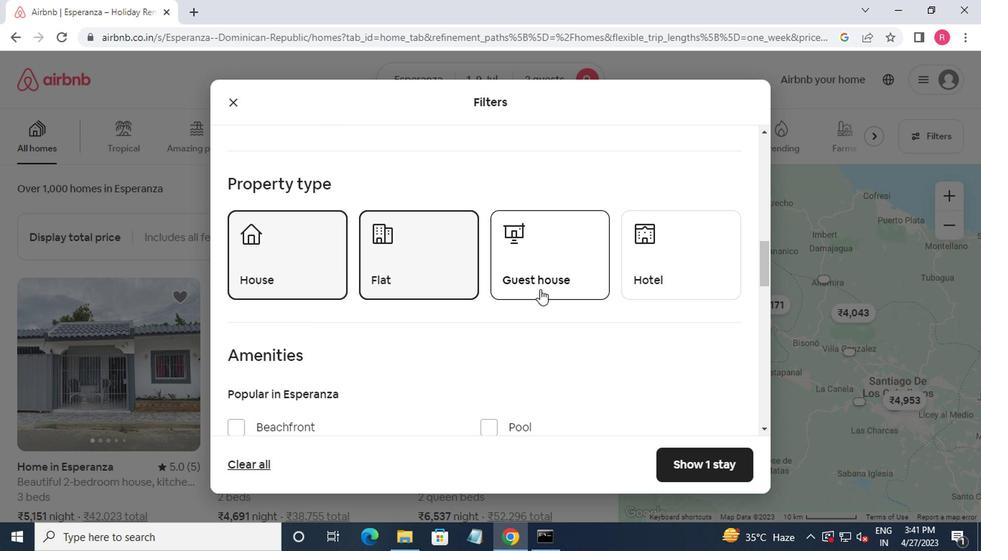 
Action: Mouse moved to (362, 327)
Screenshot: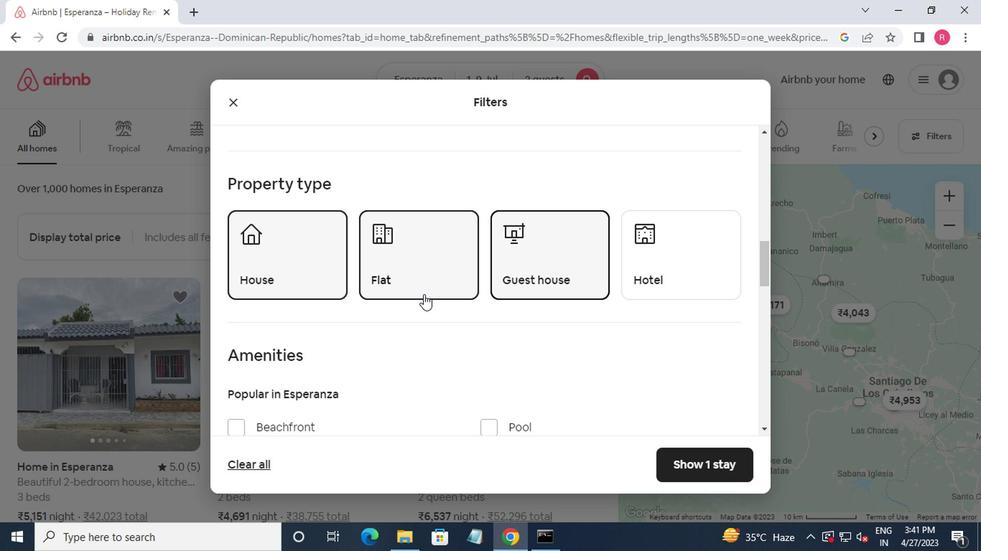 
Action: Mouse scrolled (362, 326) with delta (0, -1)
Screenshot: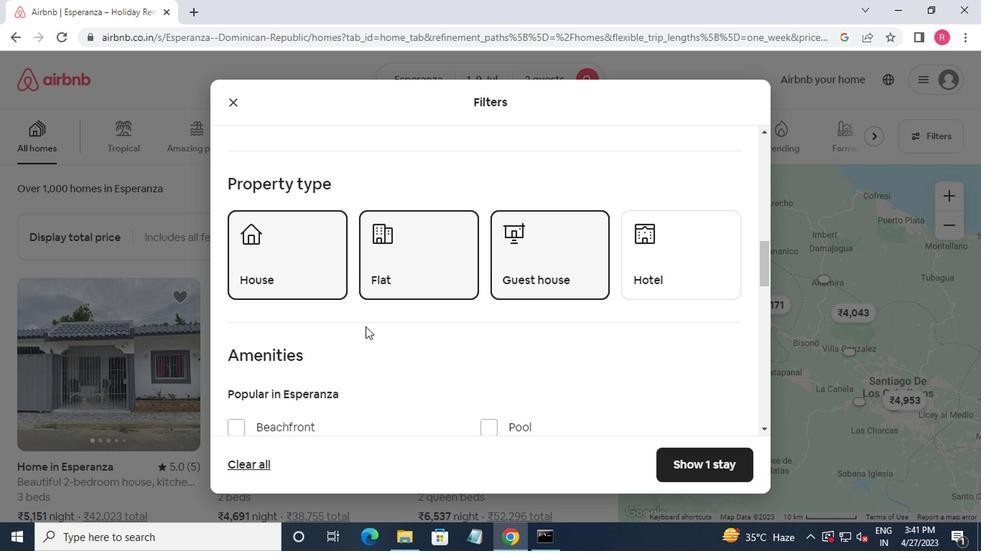 
Action: Mouse scrolled (362, 326) with delta (0, -1)
Screenshot: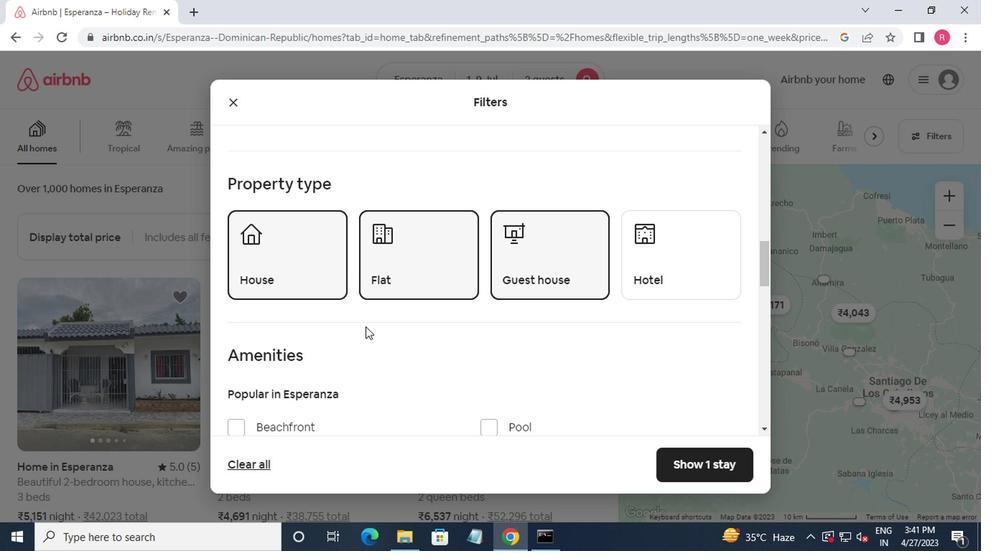 
Action: Mouse moved to (274, 384)
Screenshot: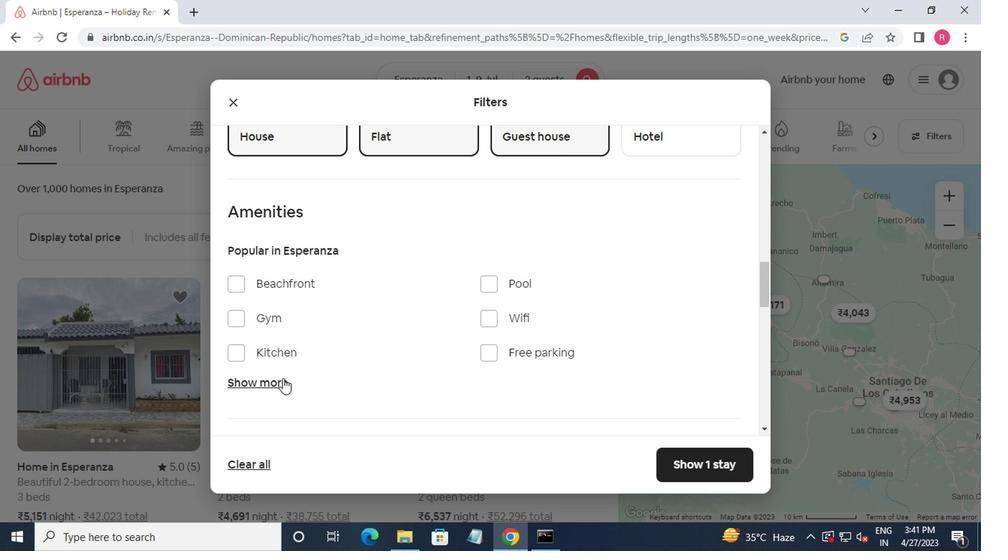 
Action: Mouse pressed left at (274, 384)
Screenshot: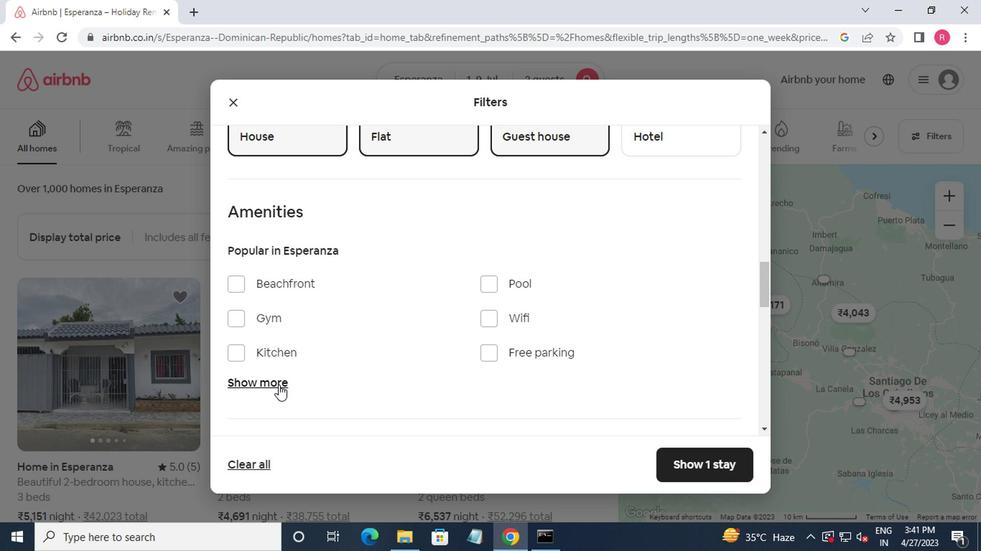 
Action: Mouse moved to (281, 370)
Screenshot: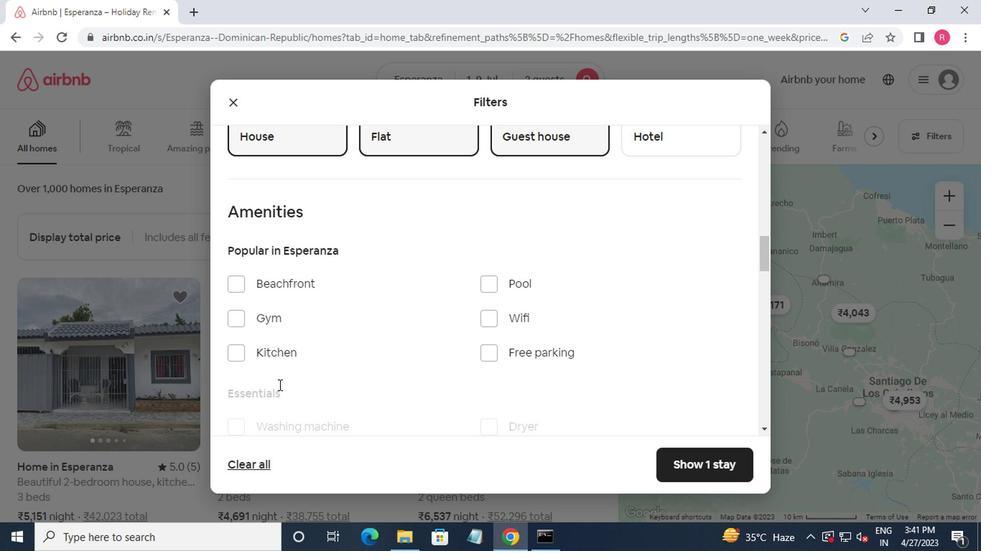
Action: Mouse scrolled (281, 369) with delta (0, 0)
Screenshot: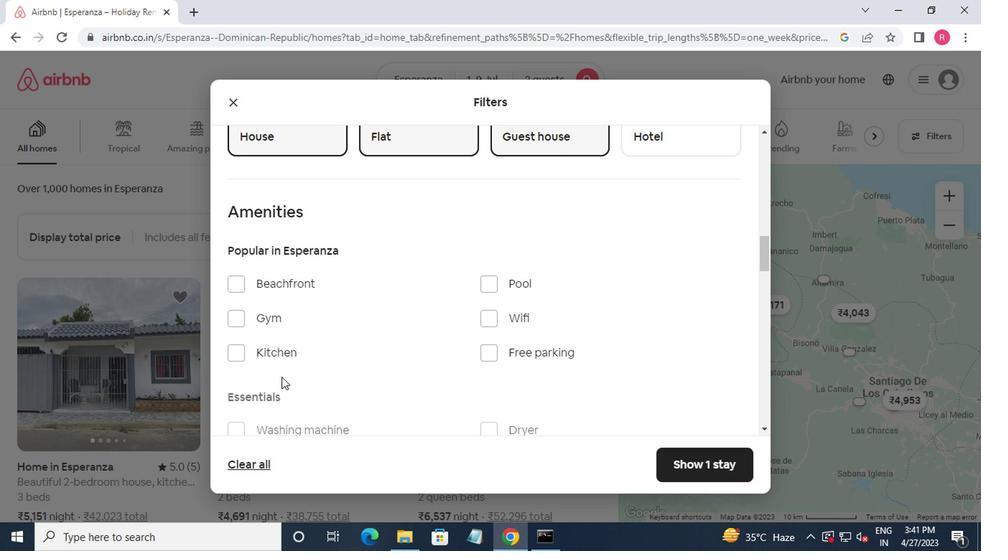 
Action: Mouse scrolled (281, 369) with delta (0, 0)
Screenshot: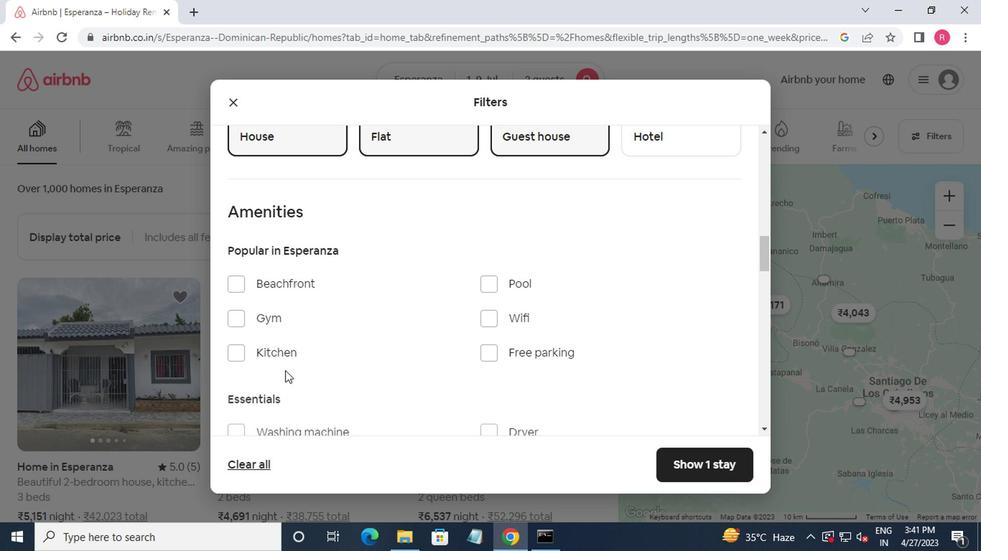 
Action: Mouse moved to (226, 293)
Screenshot: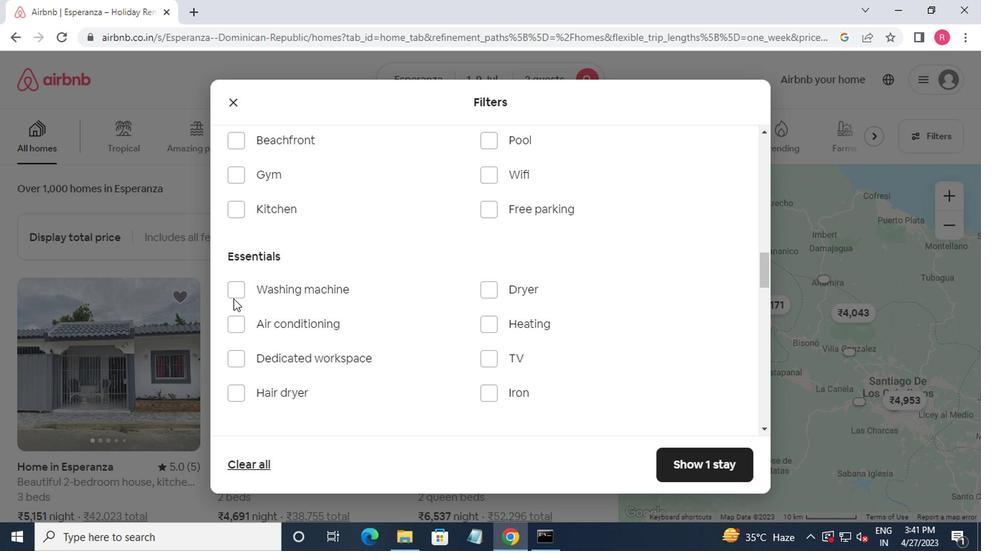 
Action: Mouse pressed left at (226, 293)
Screenshot: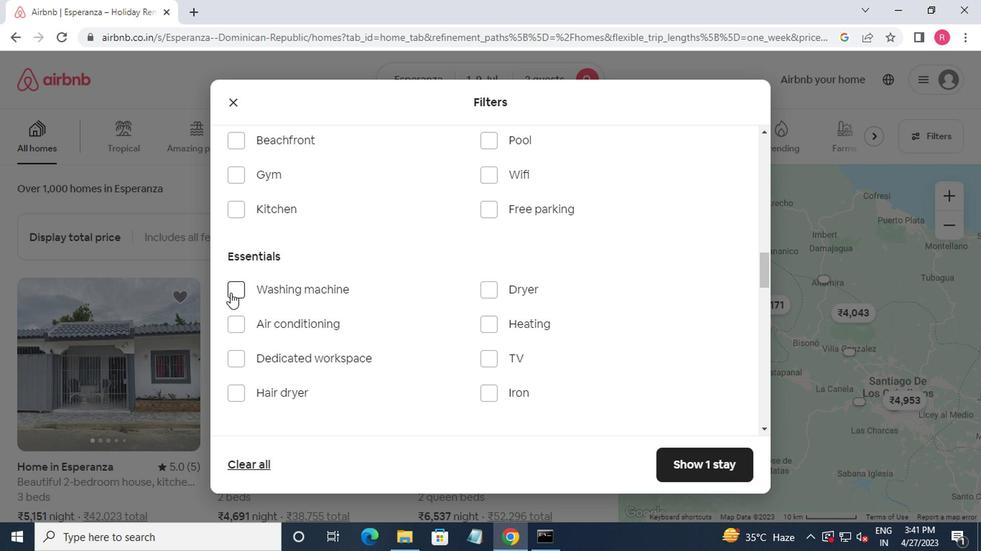 
Action: Mouse moved to (314, 304)
Screenshot: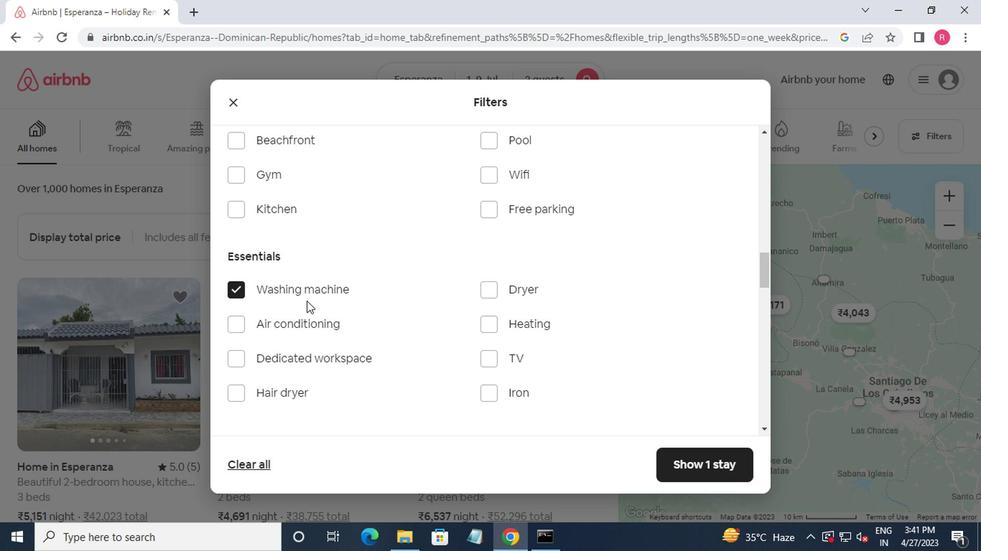 
Action: Mouse scrolled (314, 303) with delta (0, -1)
Screenshot: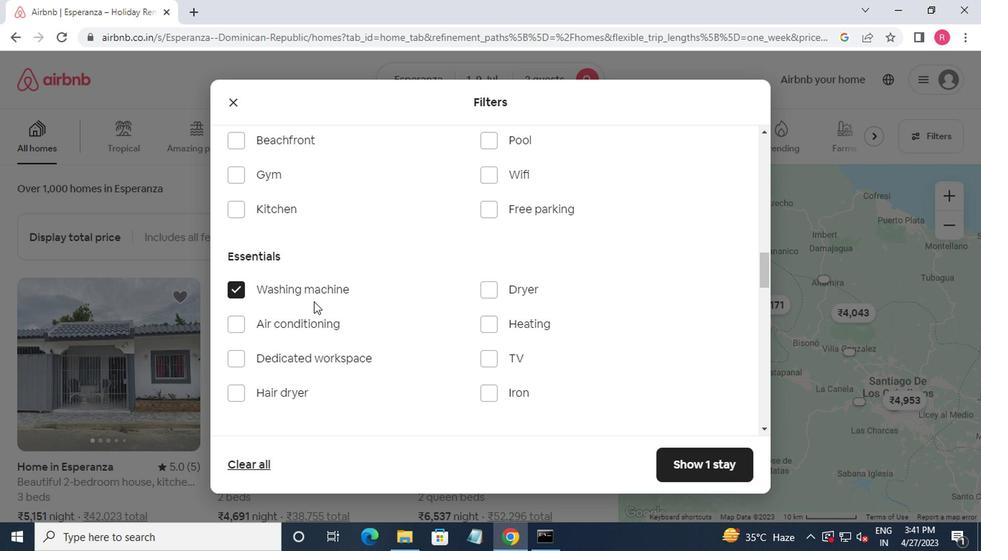 
Action: Mouse moved to (316, 306)
Screenshot: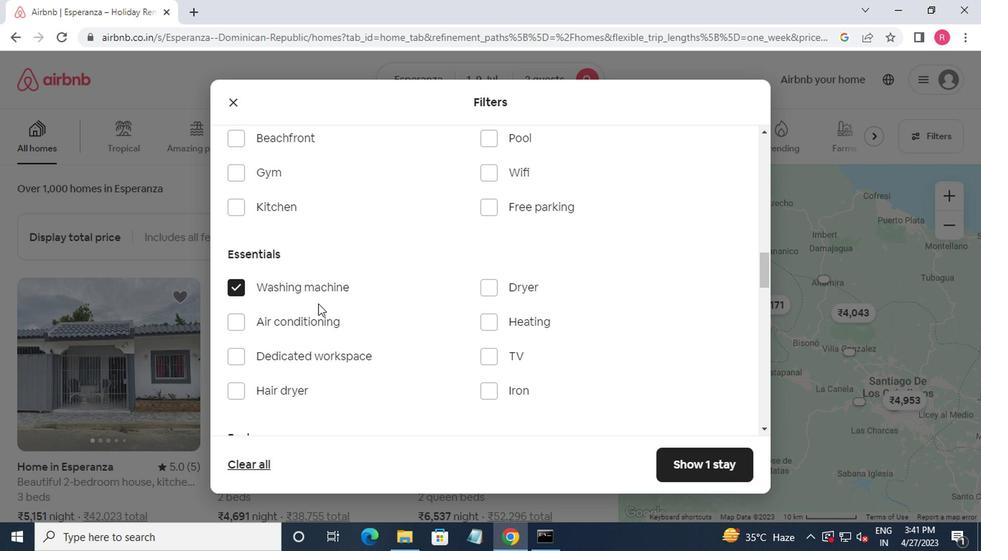 
Action: Mouse scrolled (316, 305) with delta (0, 0)
Screenshot: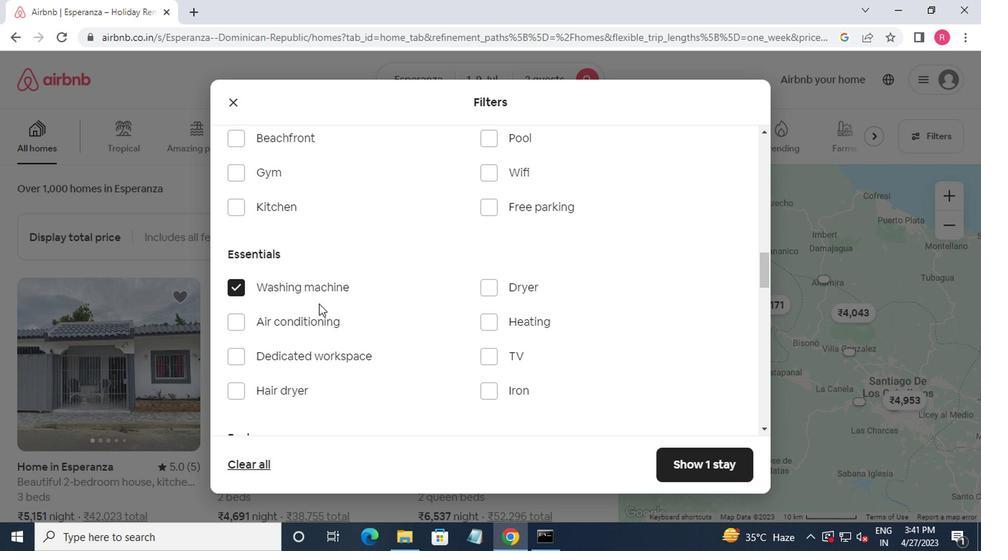 
Action: Mouse moved to (317, 307)
Screenshot: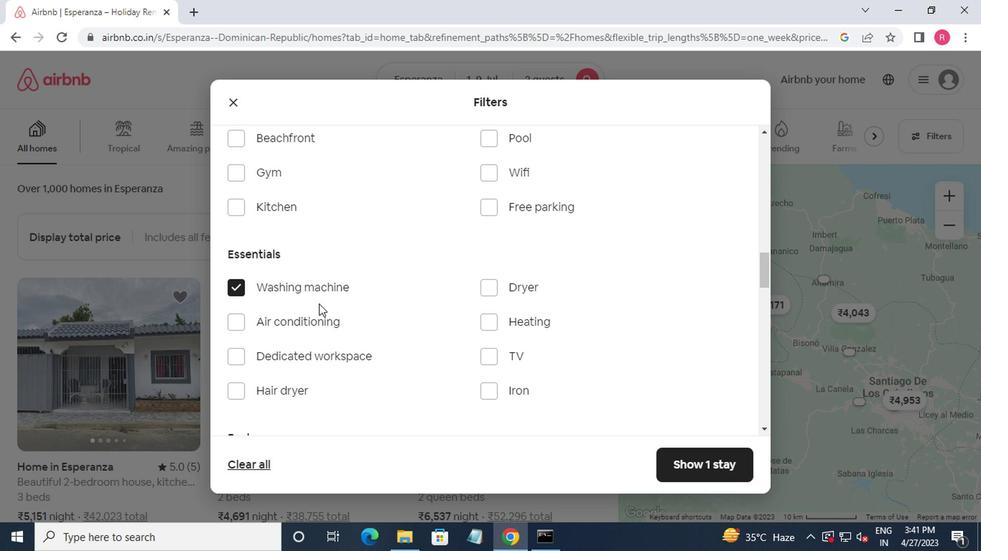 
Action: Mouse scrolled (317, 306) with delta (0, -1)
Screenshot: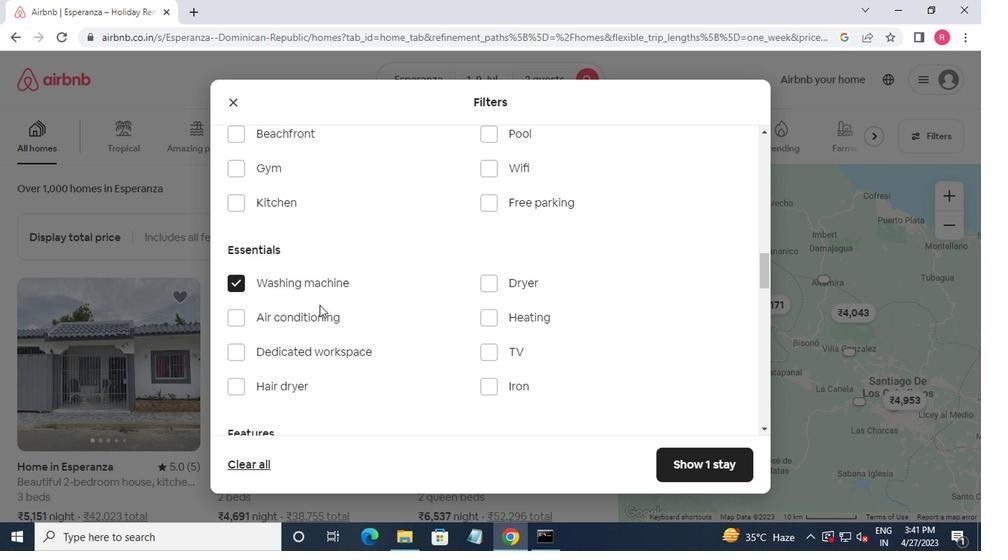 
Action: Mouse moved to (319, 309)
Screenshot: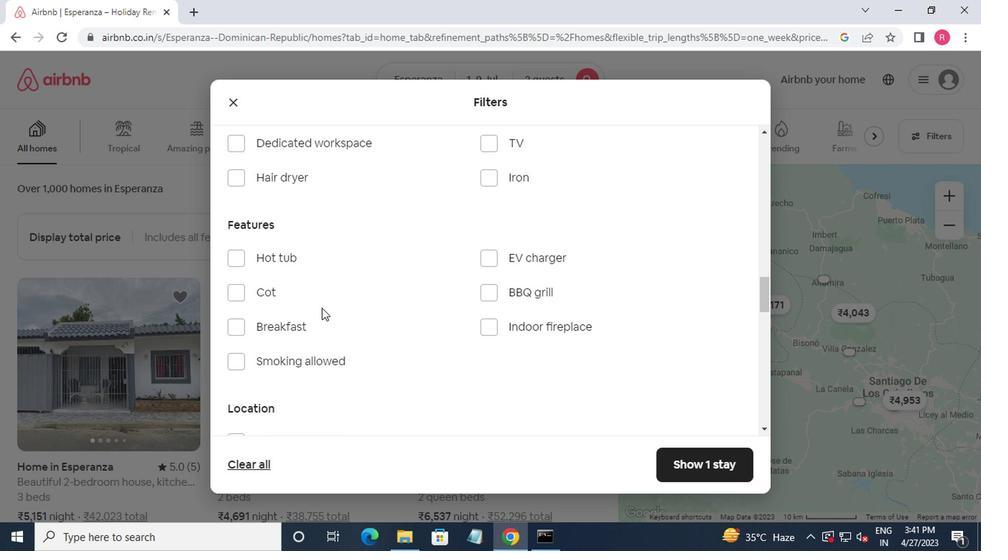 
Action: Mouse scrolled (319, 308) with delta (0, -1)
Screenshot: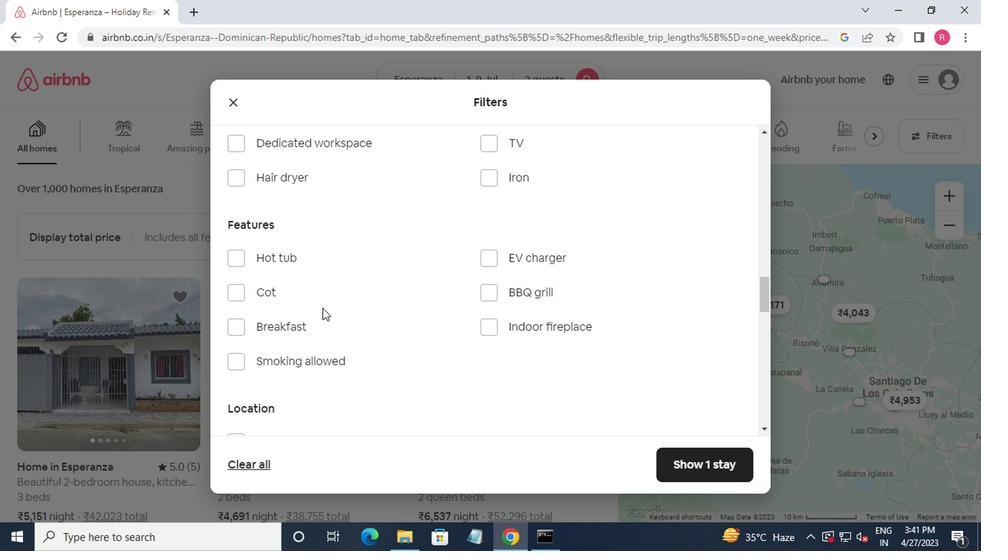 
Action: Mouse scrolled (319, 308) with delta (0, -1)
Screenshot: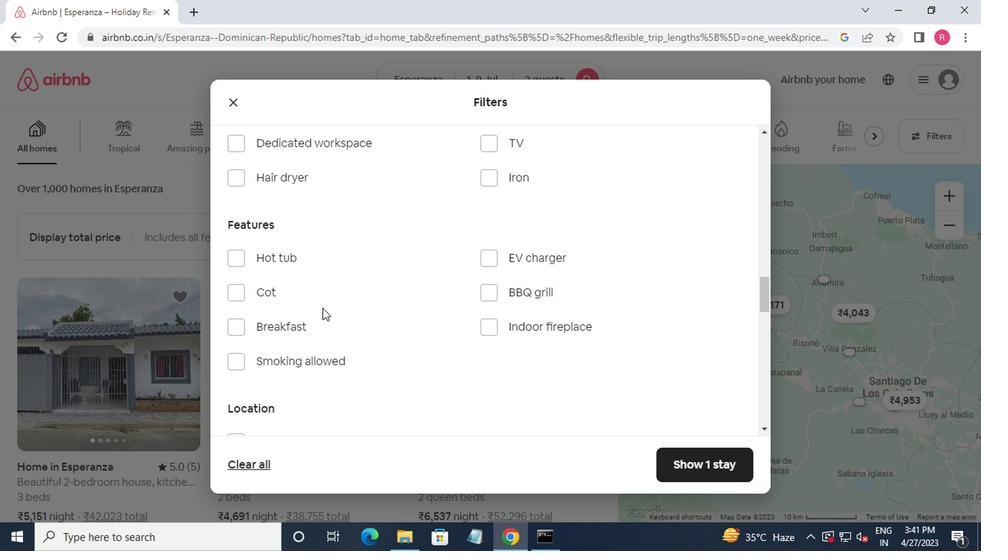 
Action: Mouse moved to (320, 309)
Screenshot: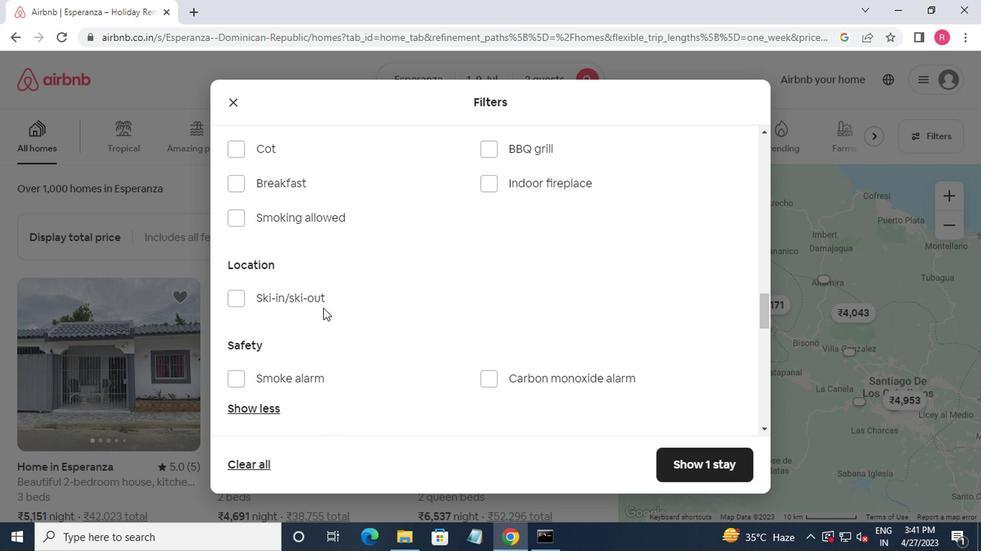 
Action: Mouse scrolled (320, 308) with delta (0, -1)
Screenshot: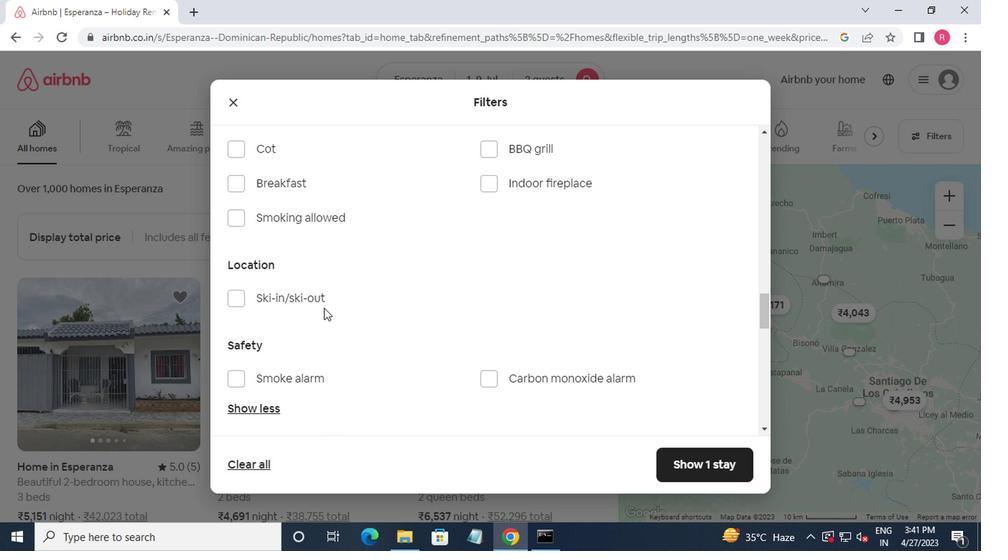 
Action: Mouse scrolled (320, 308) with delta (0, -1)
Screenshot: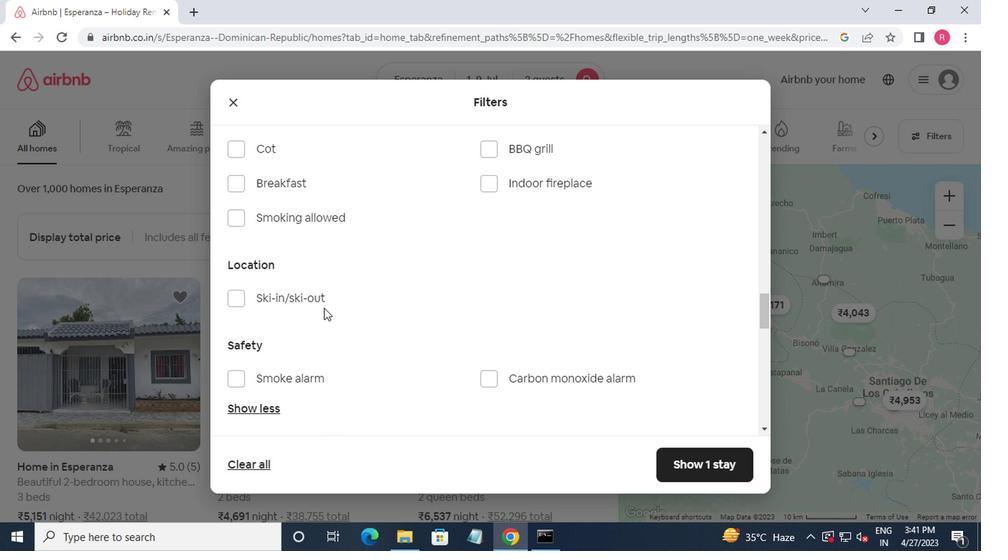 
Action: Mouse scrolled (320, 308) with delta (0, -1)
Screenshot: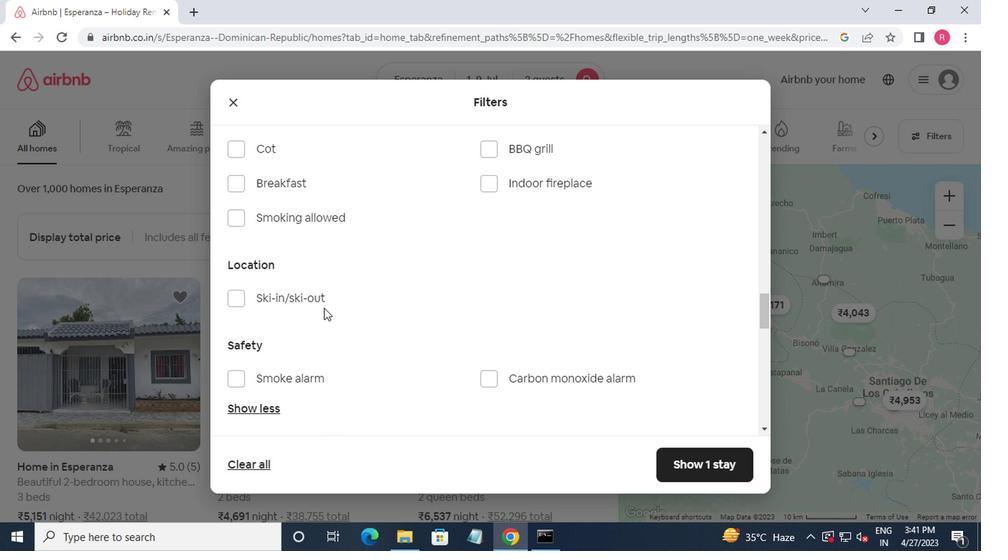 
Action: Mouse scrolled (320, 308) with delta (0, -1)
Screenshot: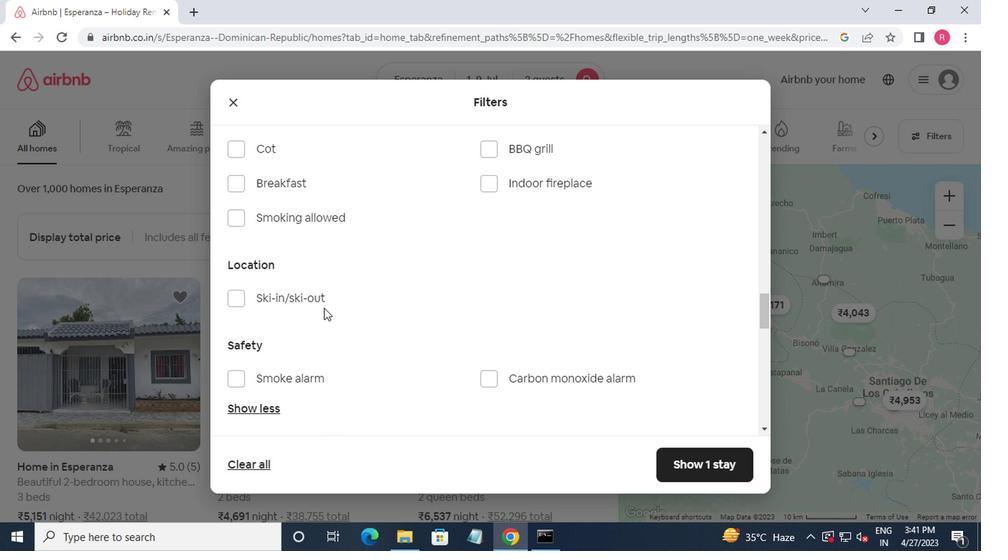 
Action: Mouse moved to (713, 297)
Screenshot: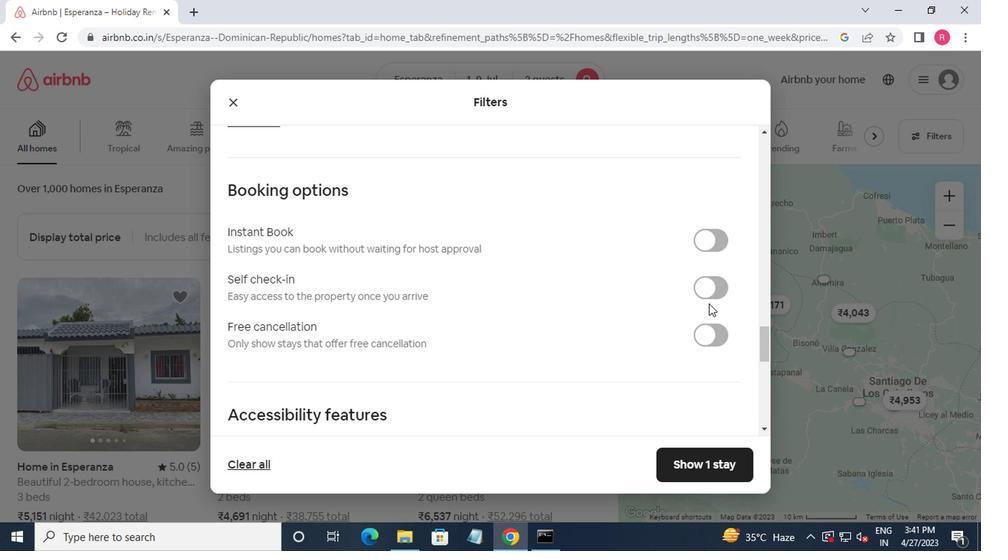 
Action: Mouse pressed left at (713, 297)
Screenshot: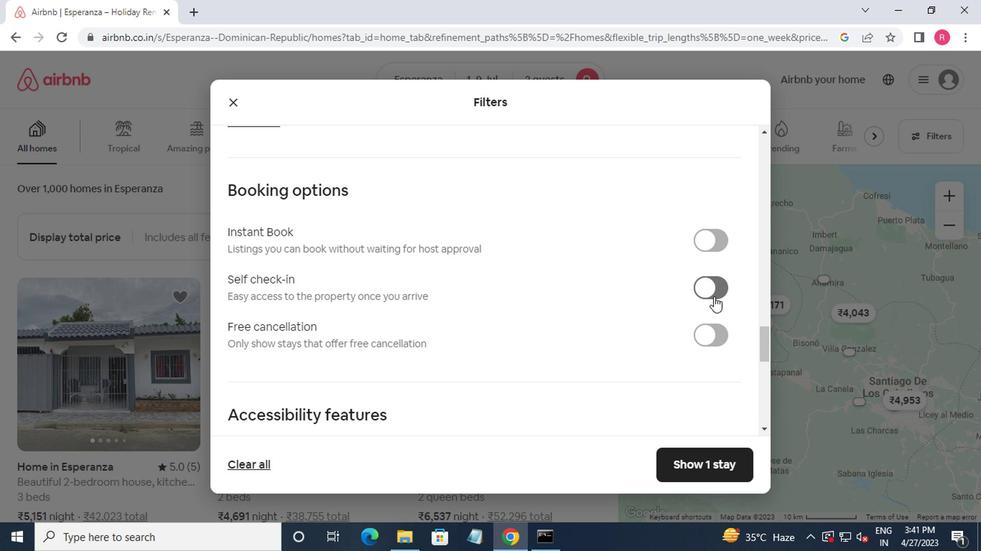 
Action: Mouse moved to (711, 297)
Screenshot: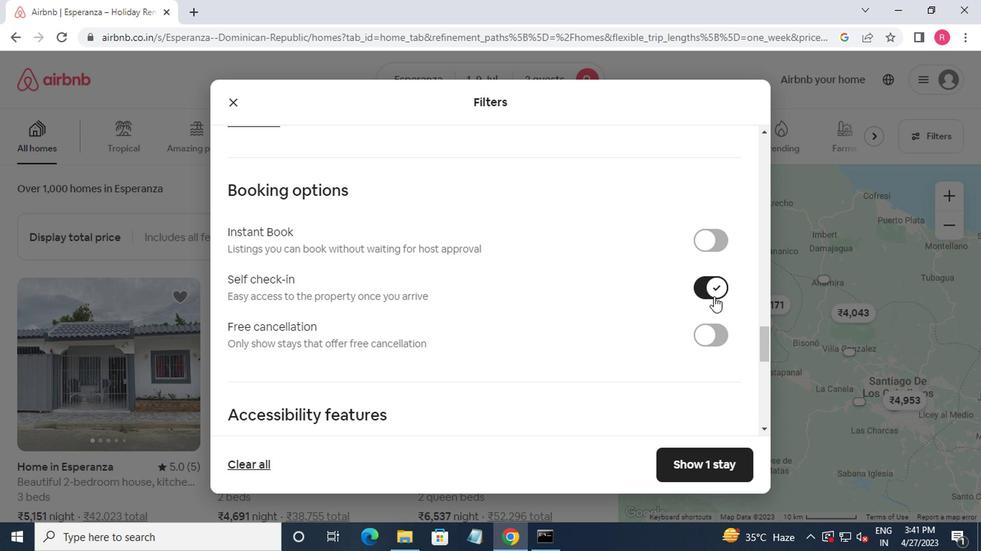 
Action: Mouse scrolled (711, 296) with delta (0, 0)
Screenshot: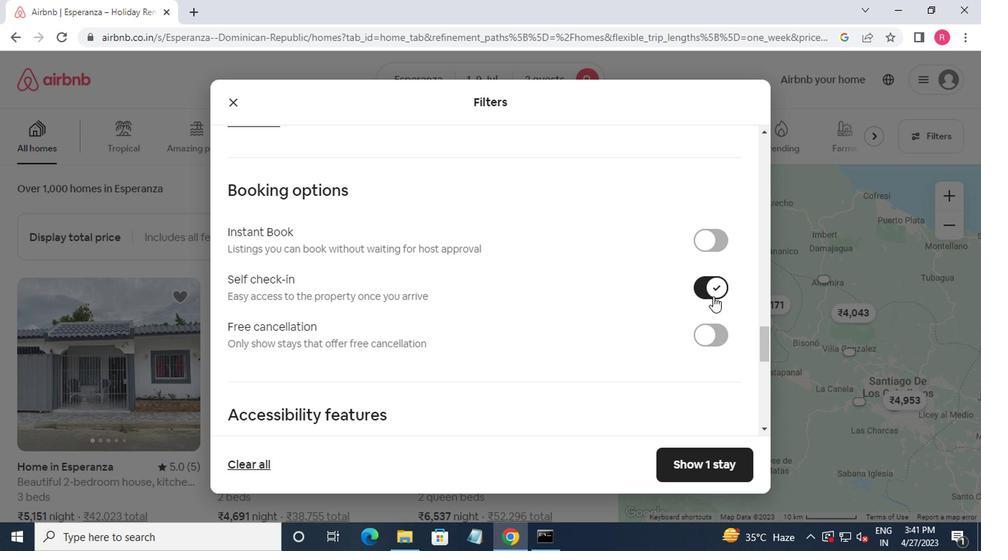 
Action: Mouse moved to (707, 298)
Screenshot: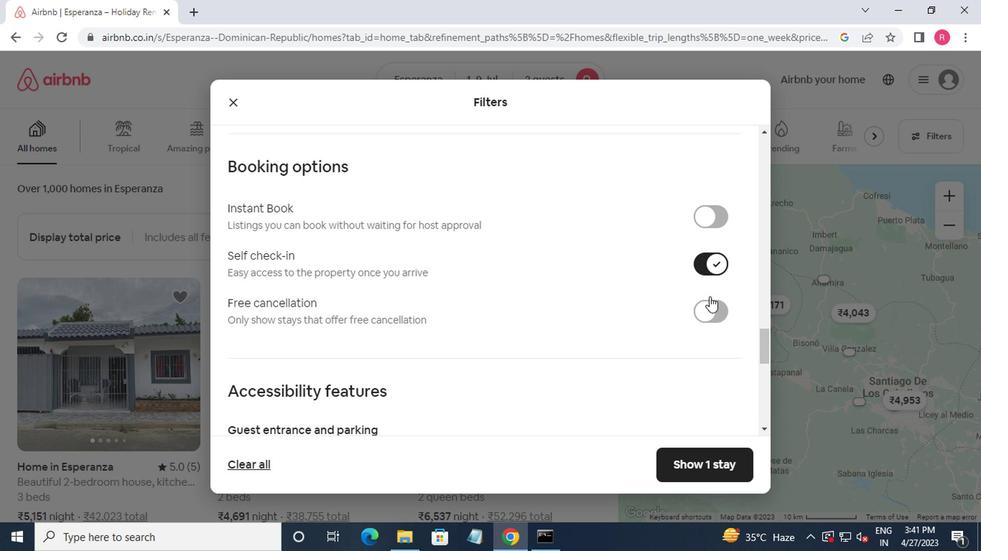 
Action: Mouse scrolled (707, 298) with delta (0, 0)
Screenshot: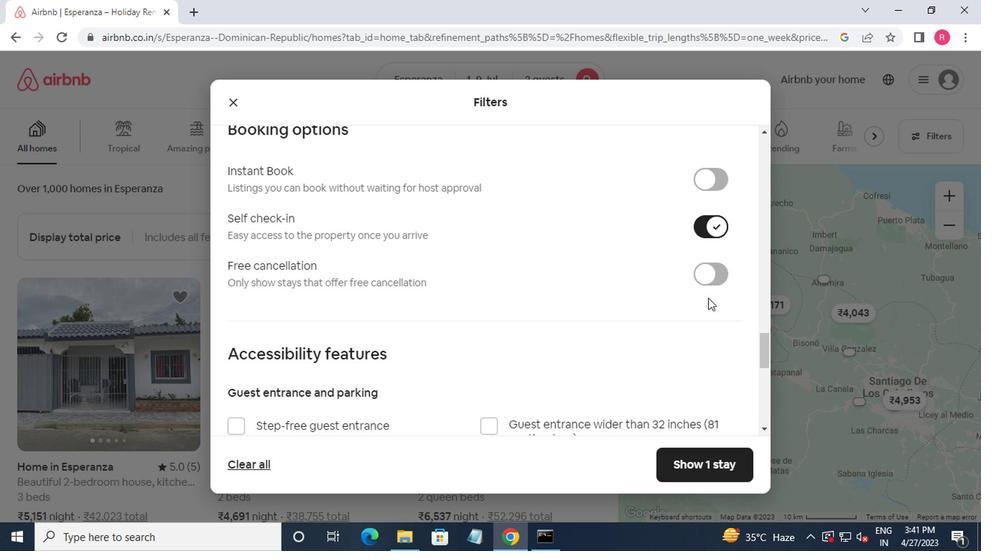 
Action: Mouse moved to (697, 302)
Screenshot: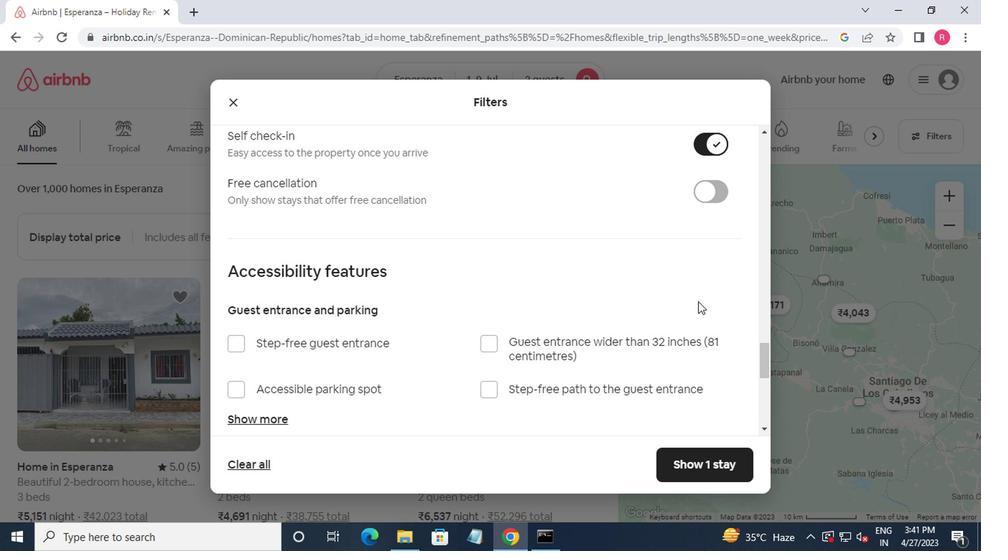 
Action: Mouse scrolled (697, 301) with delta (0, 0)
Screenshot: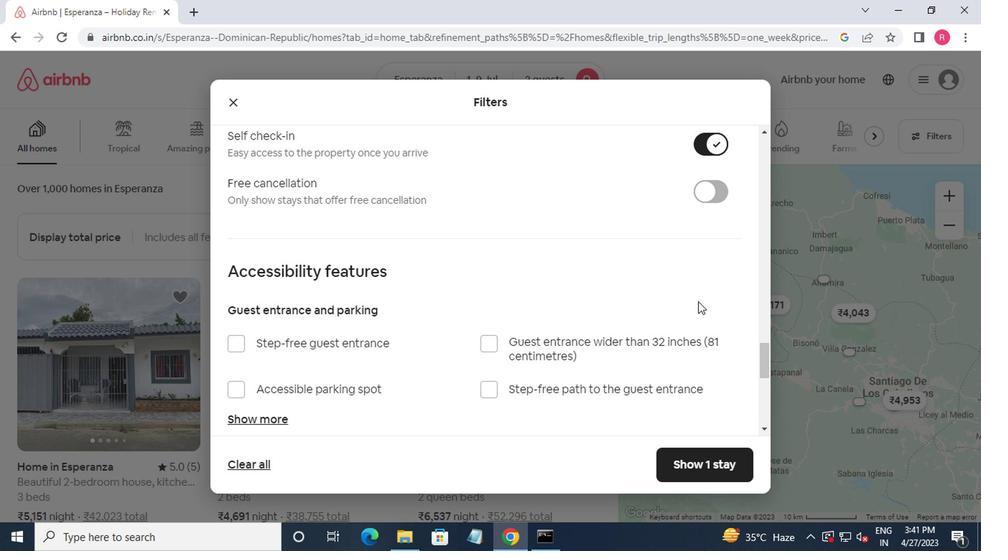 
Action: Mouse scrolled (697, 301) with delta (0, 0)
Screenshot: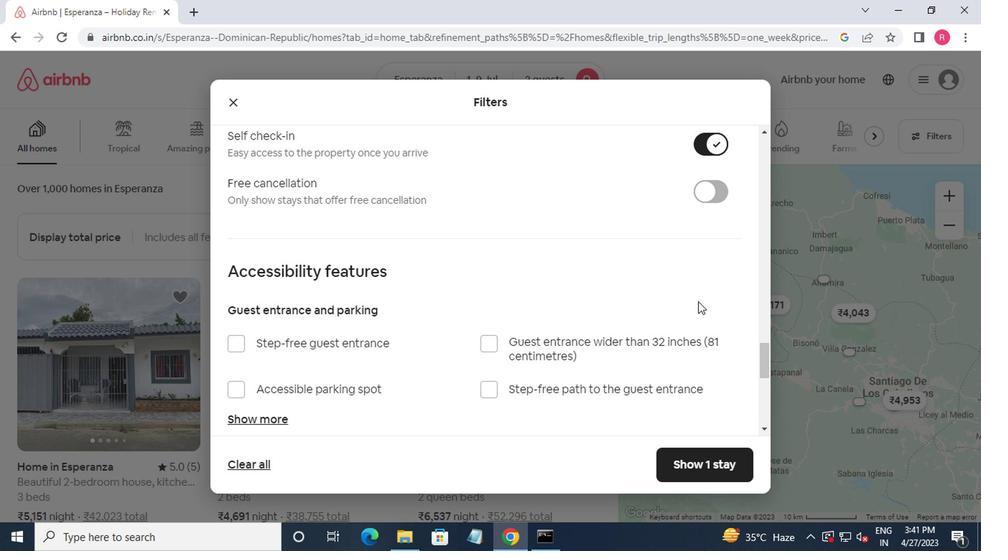 
Action: Mouse scrolled (697, 301) with delta (0, 0)
Screenshot: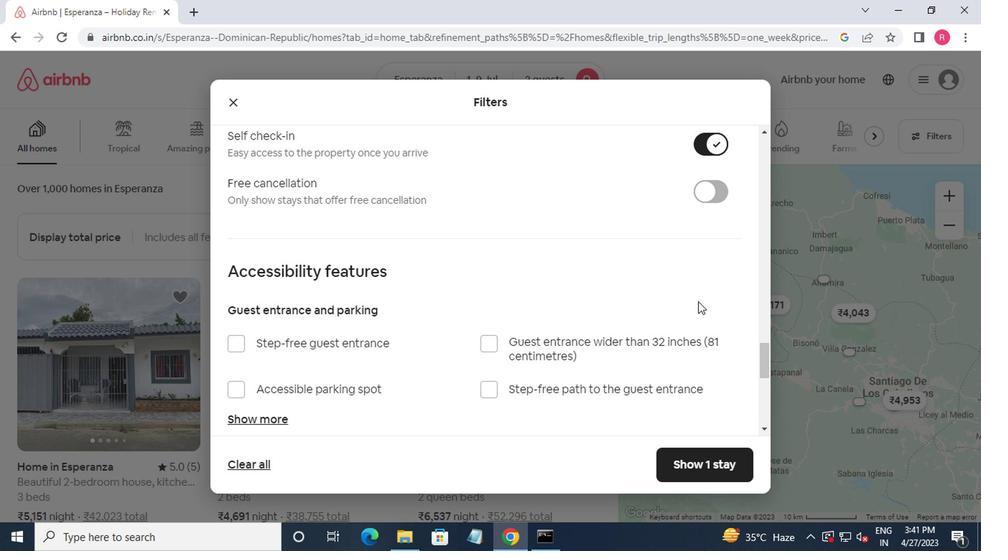 
Action: Mouse scrolled (697, 301) with delta (0, 0)
Screenshot: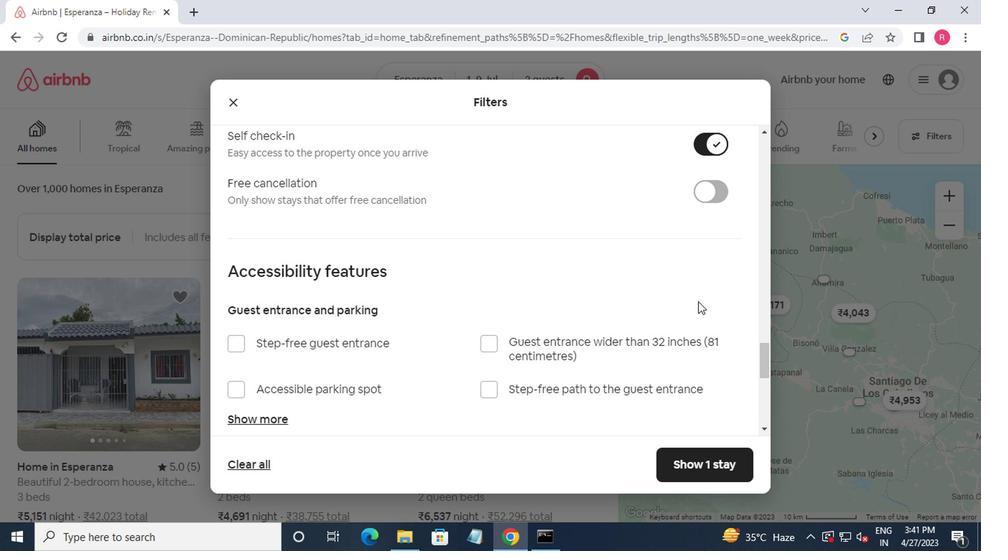 
Action: Mouse moved to (642, 307)
Screenshot: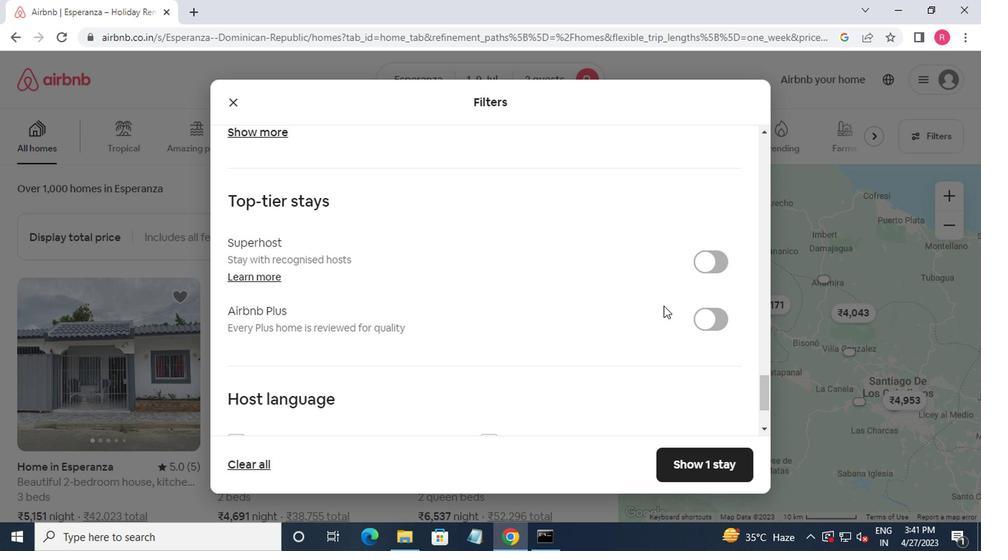 
Action: Mouse scrolled (642, 306) with delta (0, -1)
Screenshot: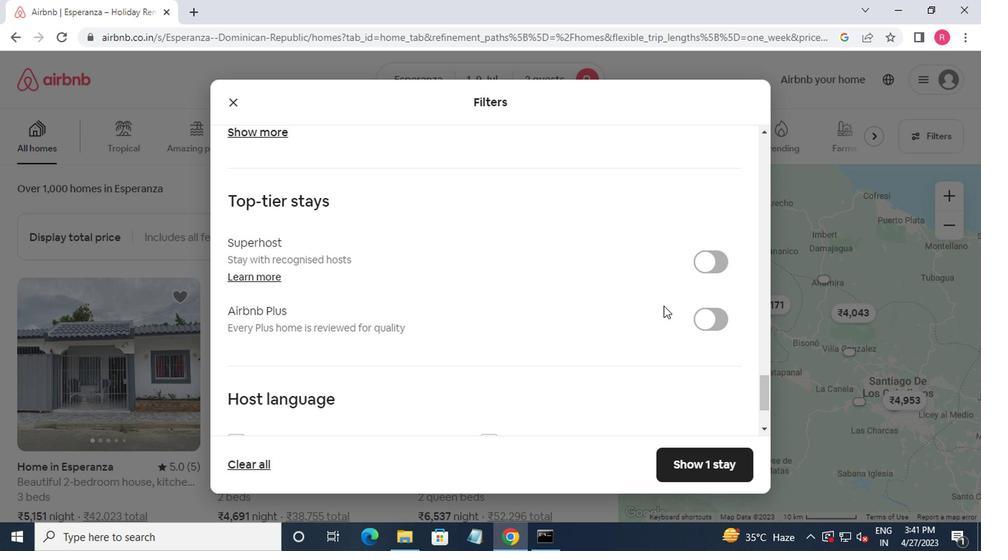 
Action: Mouse moved to (610, 311)
Screenshot: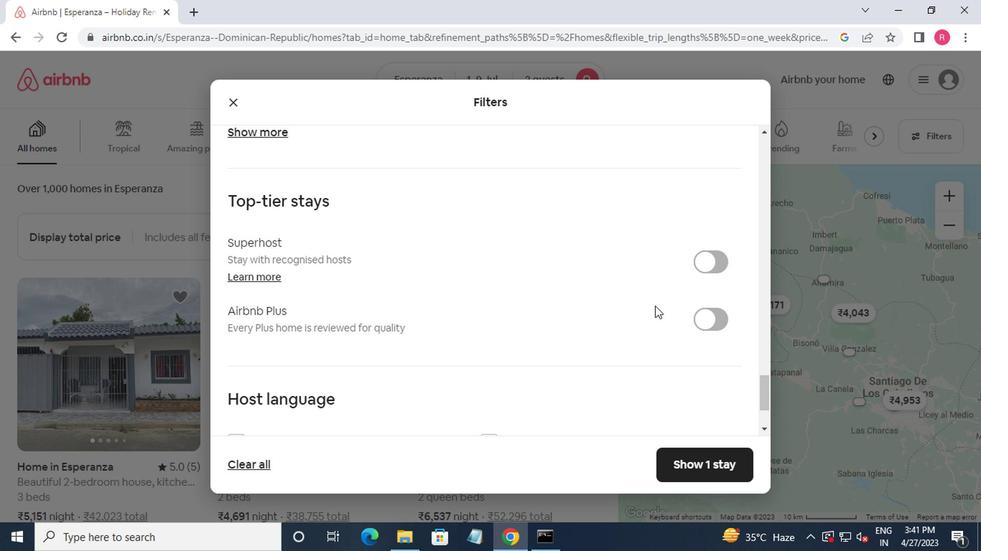 
Action: Mouse scrolled (610, 311) with delta (0, 0)
Screenshot: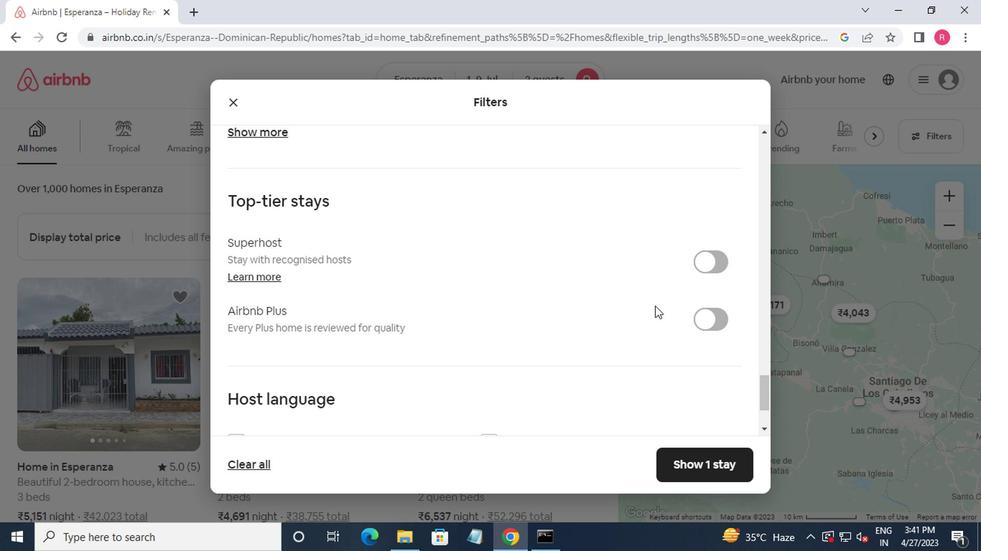 
Action: Mouse moved to (587, 313)
Screenshot: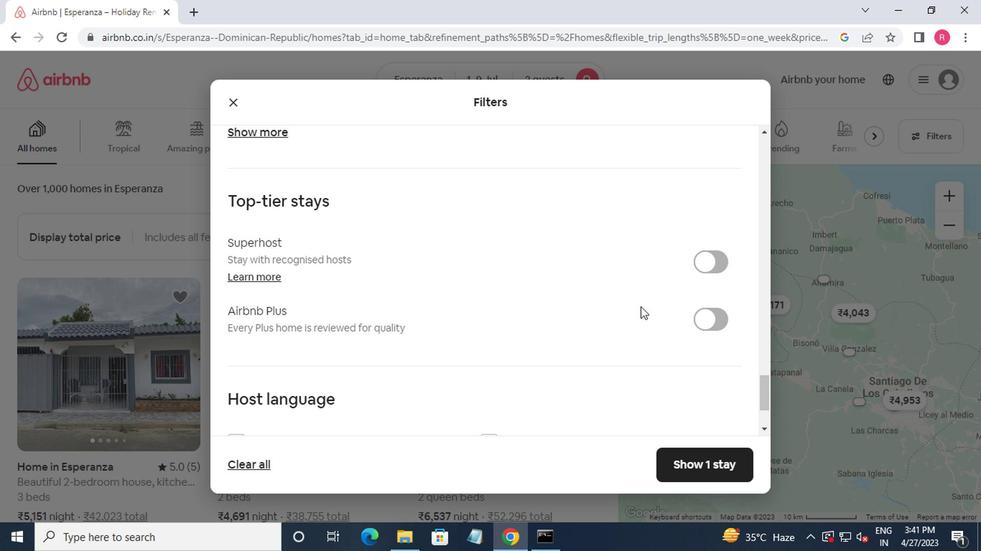 
Action: Mouse scrolled (587, 313) with delta (0, 0)
Screenshot: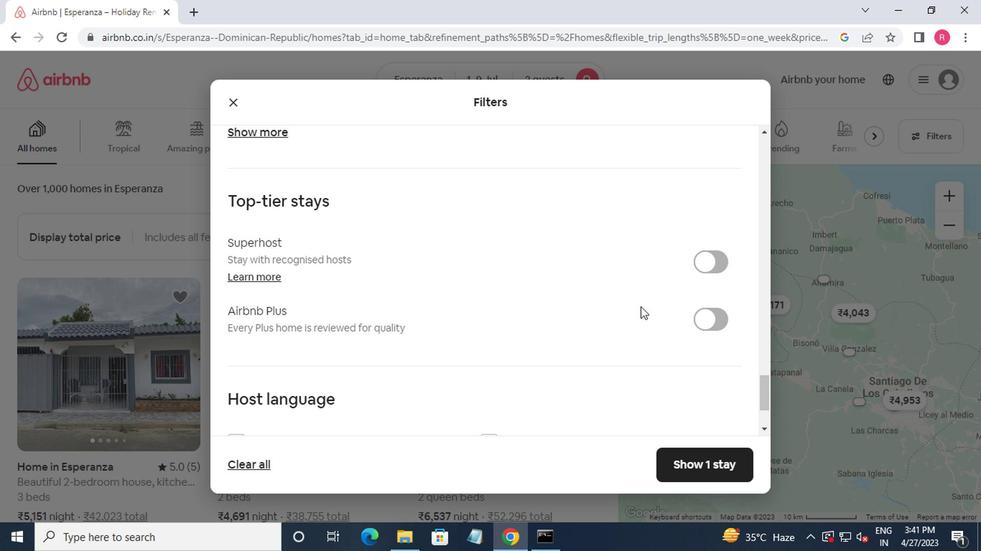 
Action: Mouse moved to (578, 315)
Screenshot: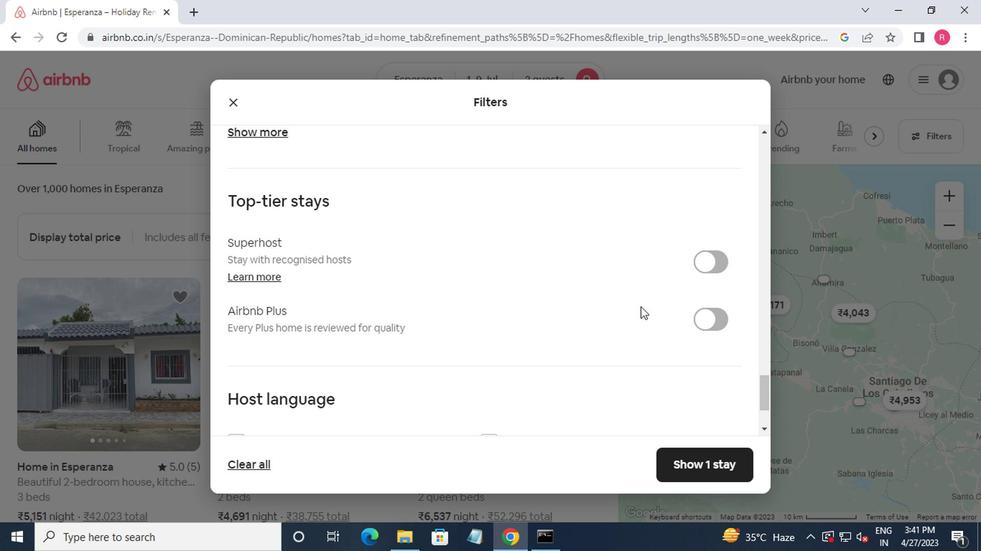 
Action: Mouse scrolled (578, 314) with delta (0, 0)
Screenshot: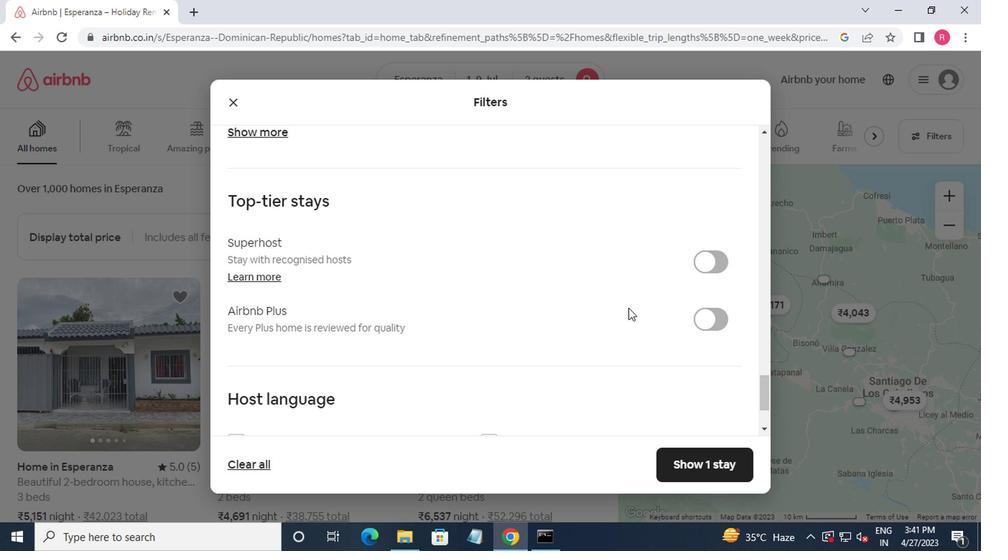 
Action: Mouse moved to (225, 341)
Screenshot: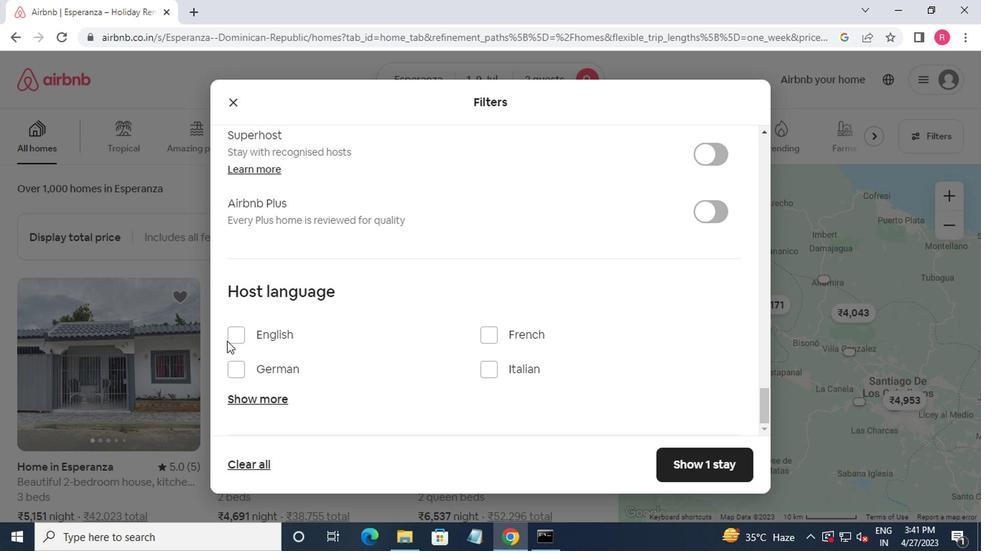 
Action: Mouse pressed left at (225, 341)
Screenshot: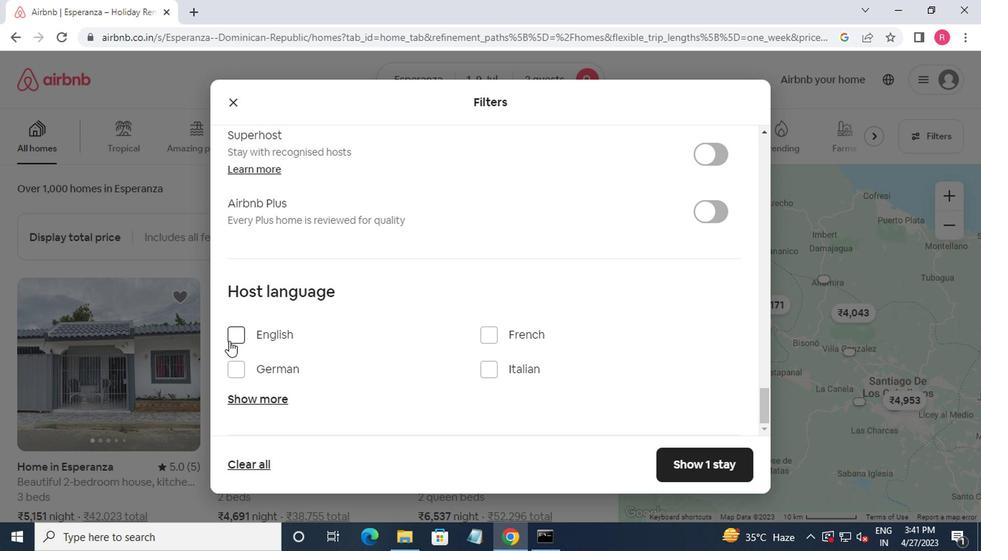 
Action: Mouse moved to (678, 455)
Screenshot: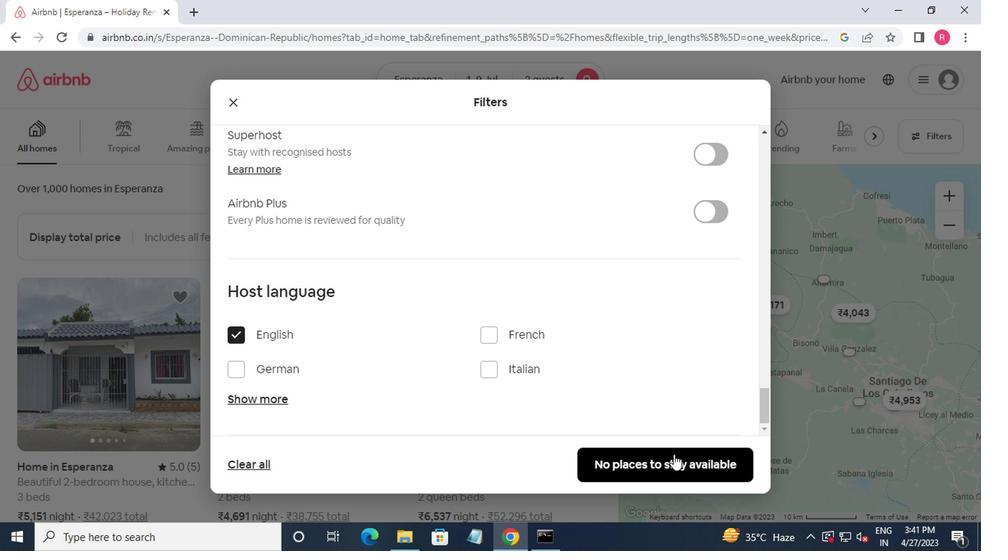 
Action: Mouse pressed left at (678, 455)
Screenshot: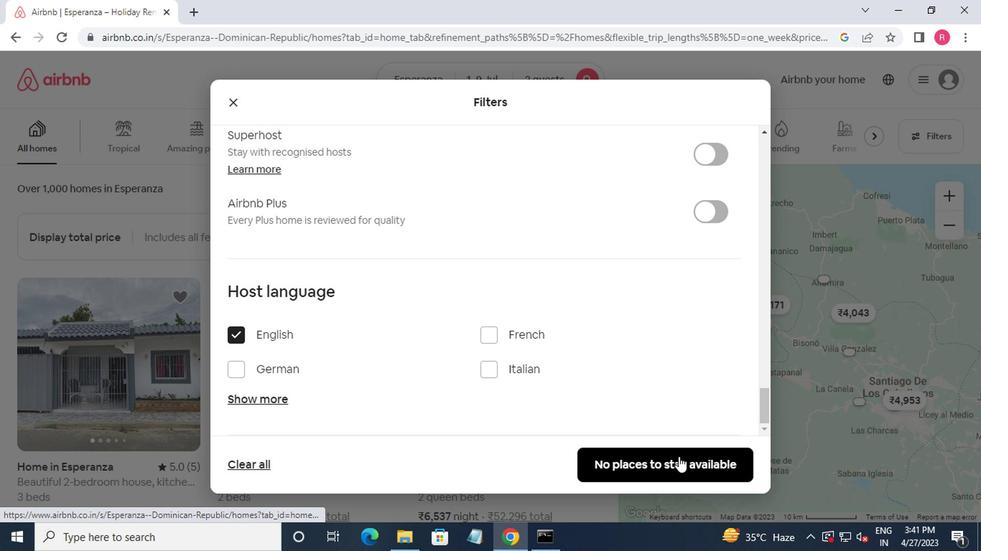 
Action: Mouse moved to (679, 450)
Screenshot: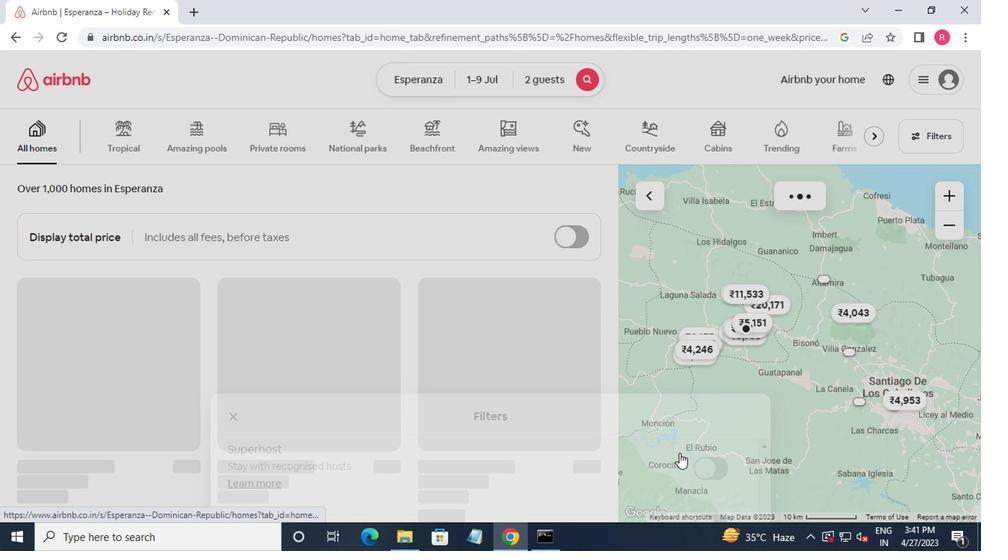 
